 Task: Create a due date automation trigger when advanced on, 2 days before a card is due add fields with custom field "Resume" set to a date more than 1 working days from now at 11:00 AM.
Action: Mouse moved to (870, 254)
Screenshot: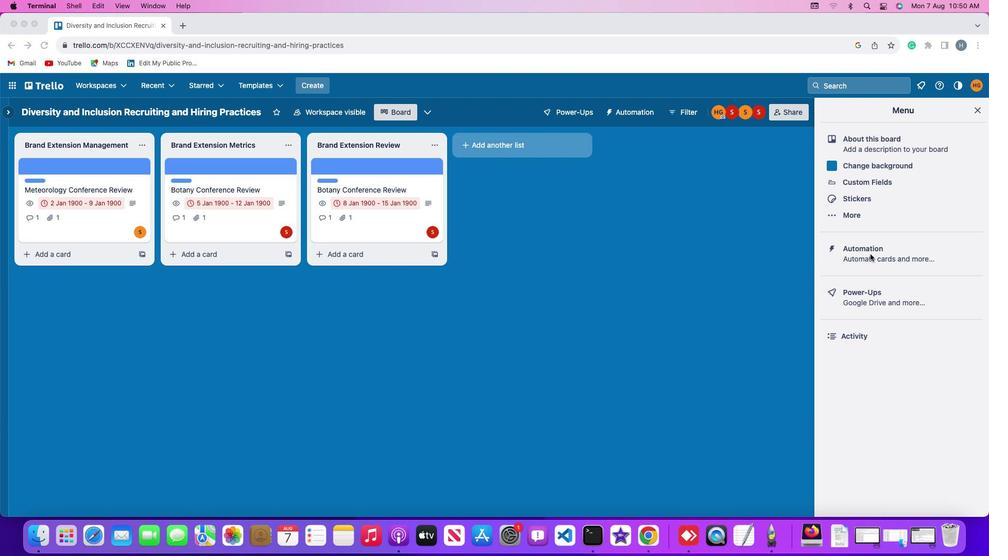 
Action: Mouse pressed left at (870, 254)
Screenshot: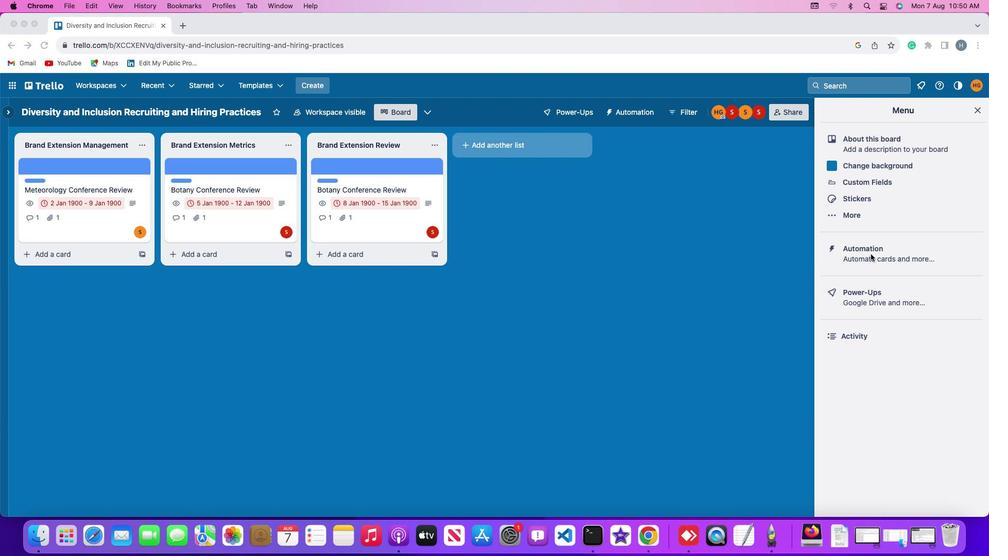 
Action: Mouse pressed left at (870, 254)
Screenshot: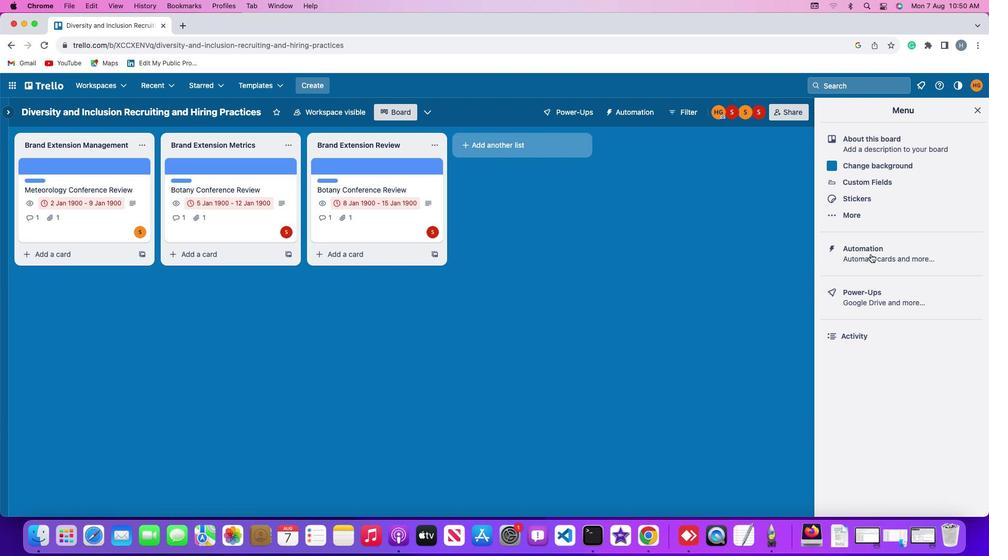 
Action: Mouse moved to (55, 238)
Screenshot: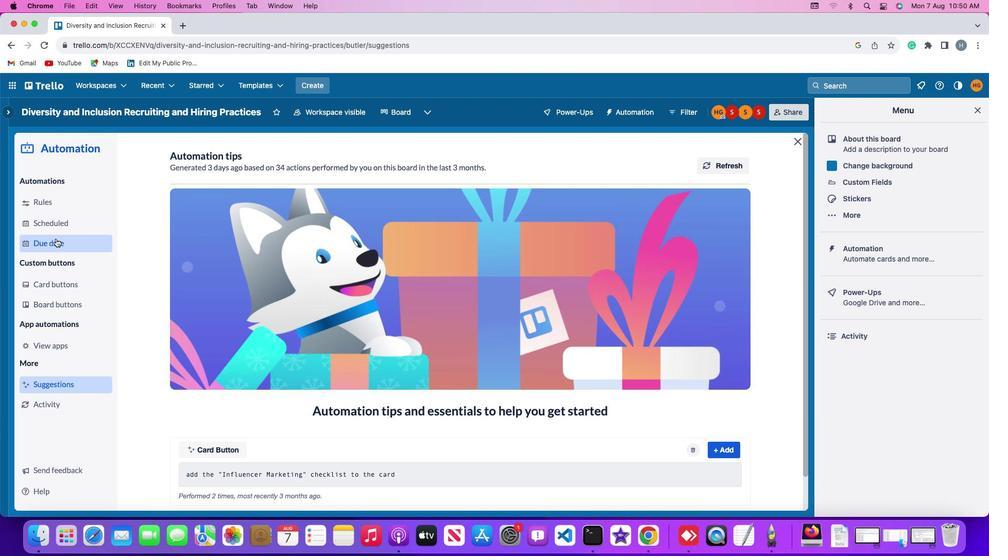 
Action: Mouse pressed left at (55, 238)
Screenshot: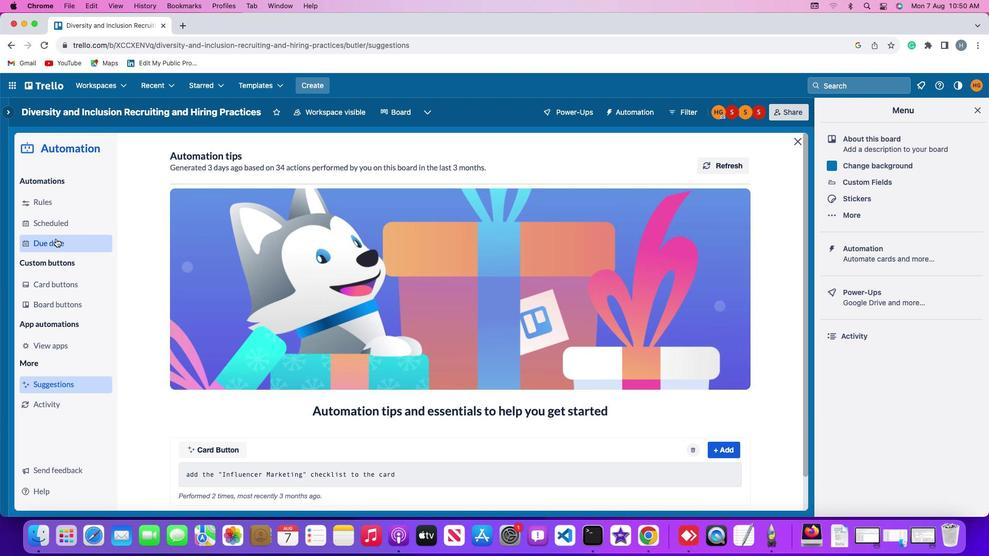 
Action: Mouse moved to (683, 163)
Screenshot: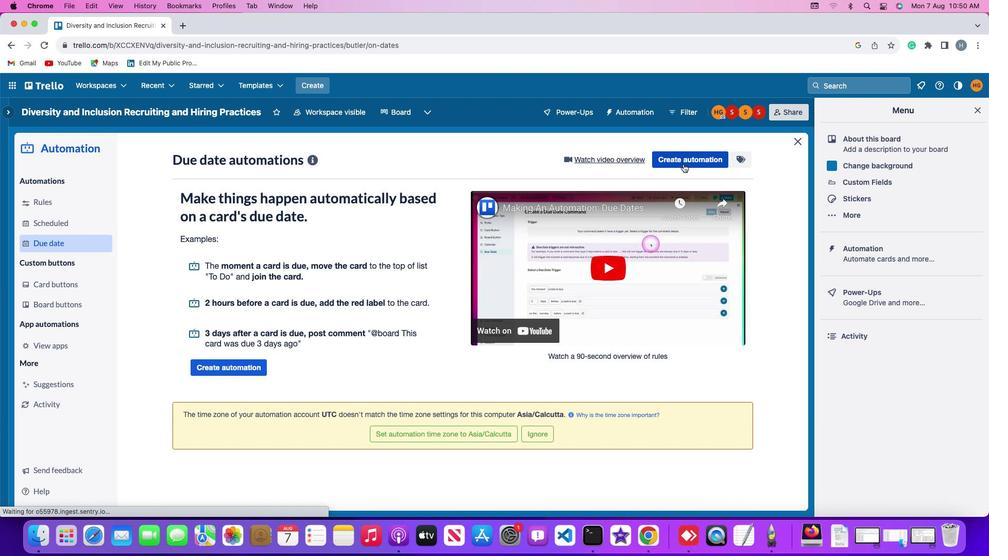 
Action: Mouse pressed left at (683, 163)
Screenshot: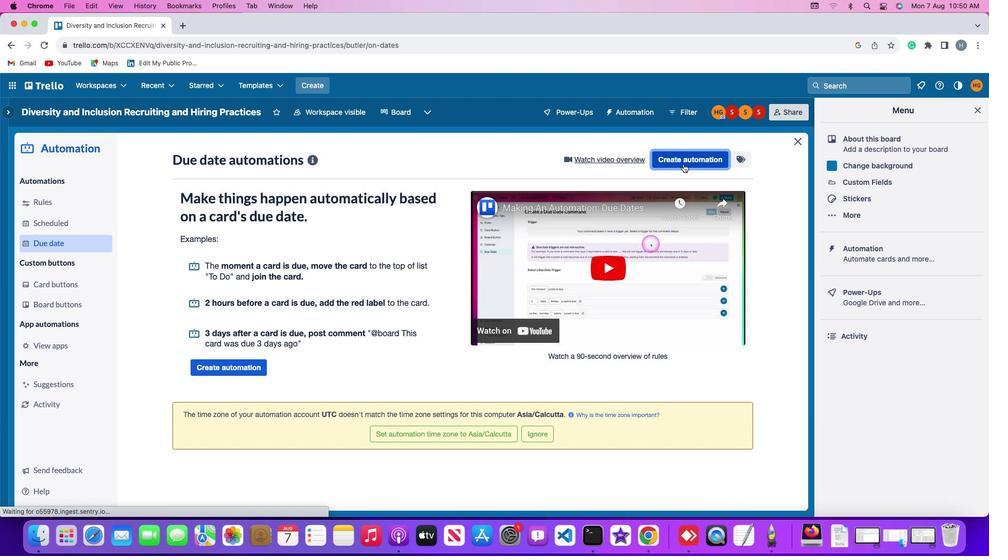 
Action: Mouse moved to (454, 255)
Screenshot: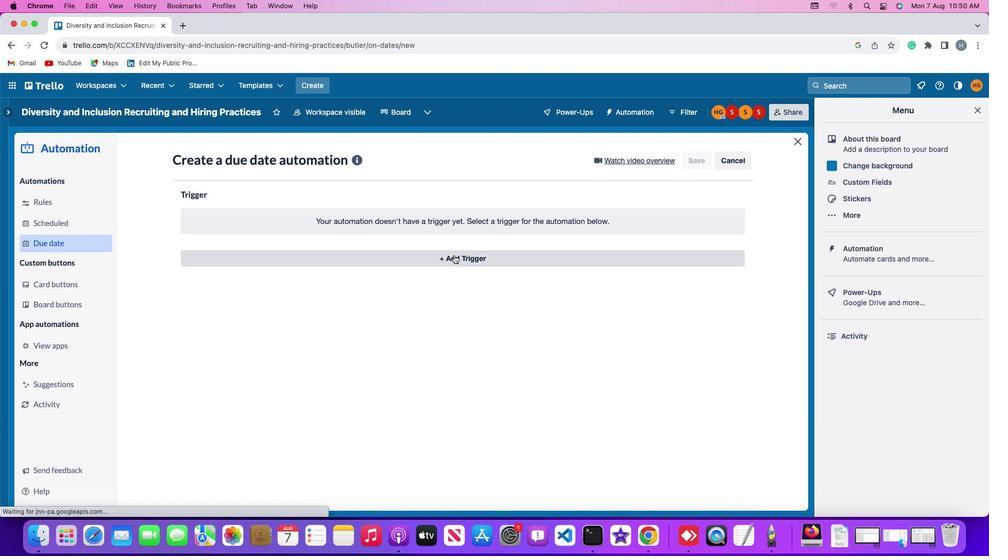 
Action: Mouse pressed left at (454, 255)
Screenshot: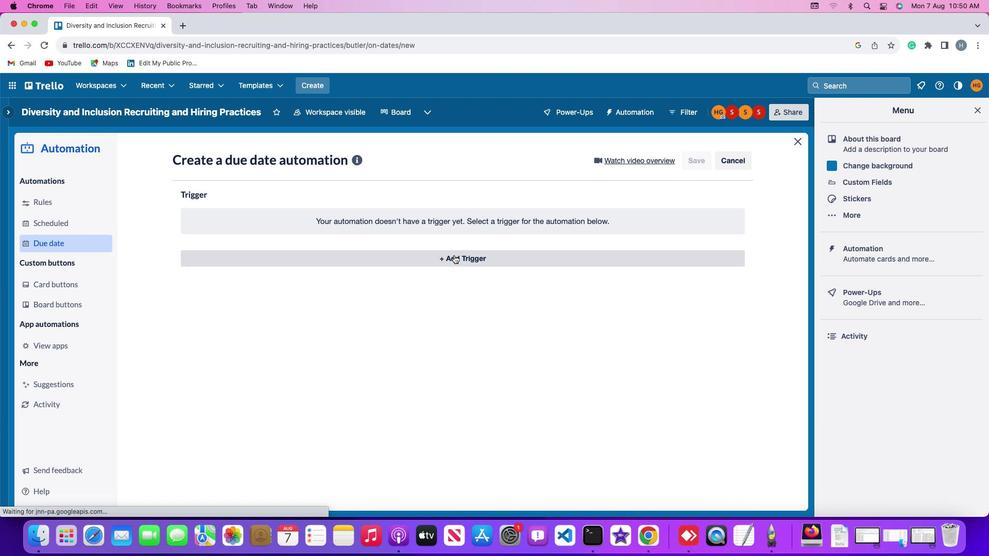 
Action: Mouse moved to (199, 414)
Screenshot: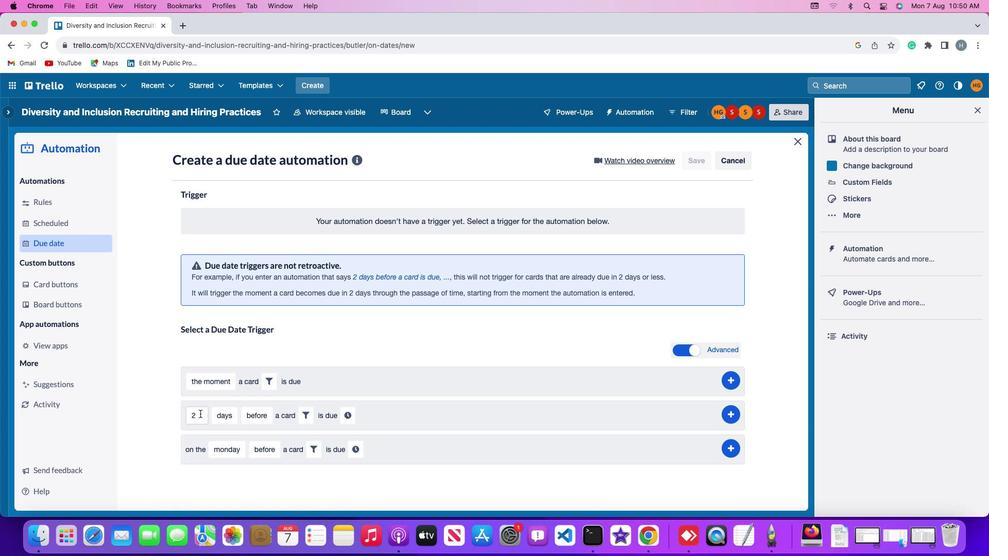 
Action: Mouse pressed left at (199, 414)
Screenshot: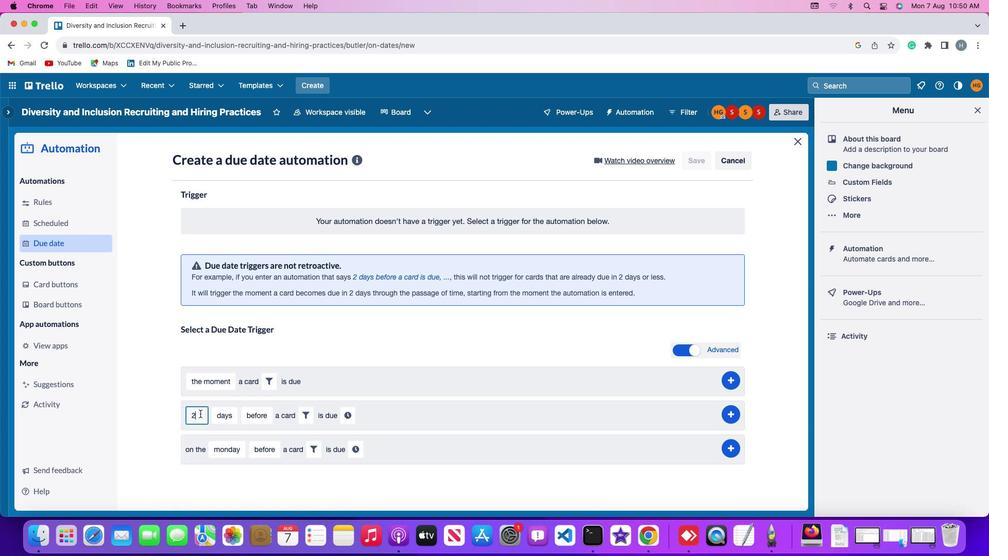
Action: Mouse moved to (200, 414)
Screenshot: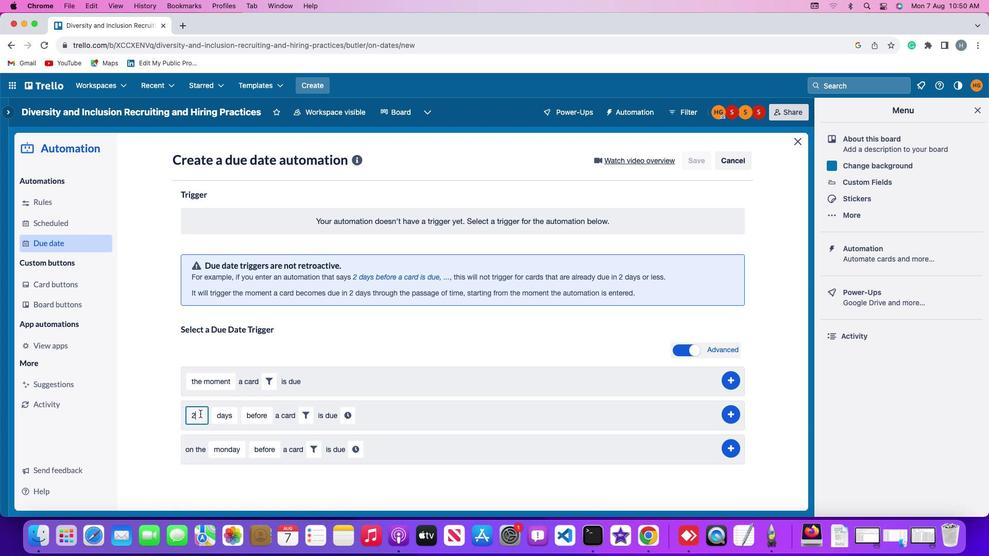 
Action: Key pressed Key.backspace'2'
Screenshot: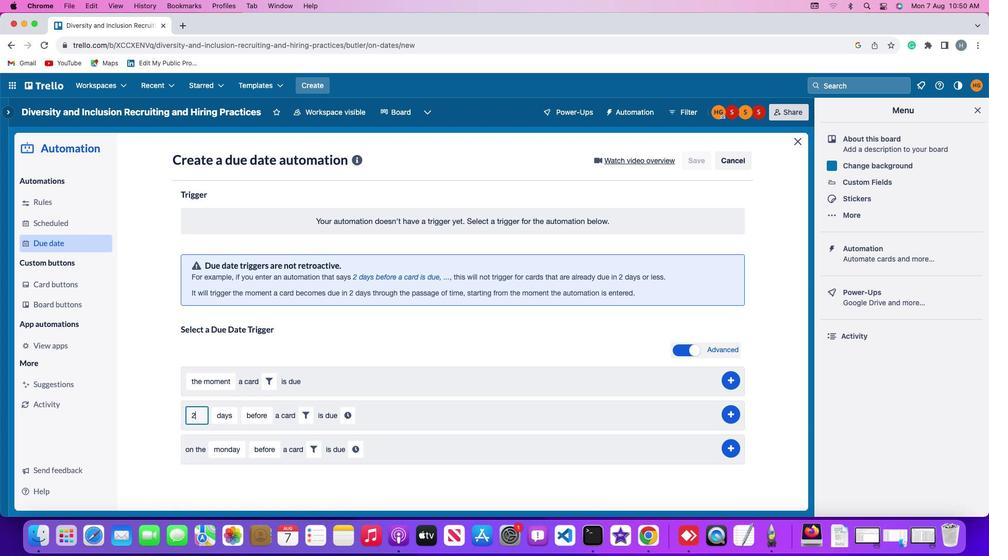 
Action: Mouse moved to (224, 415)
Screenshot: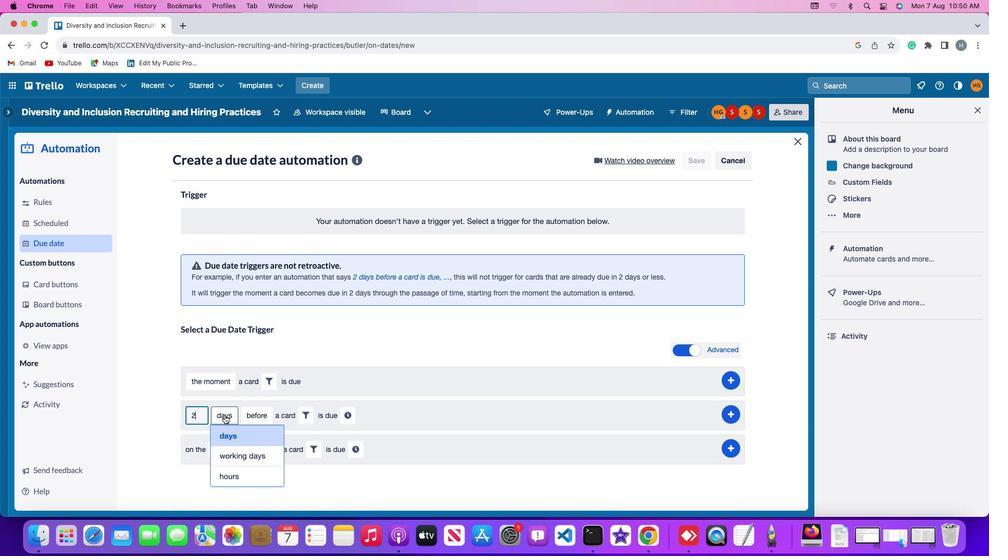 
Action: Mouse pressed left at (224, 415)
Screenshot: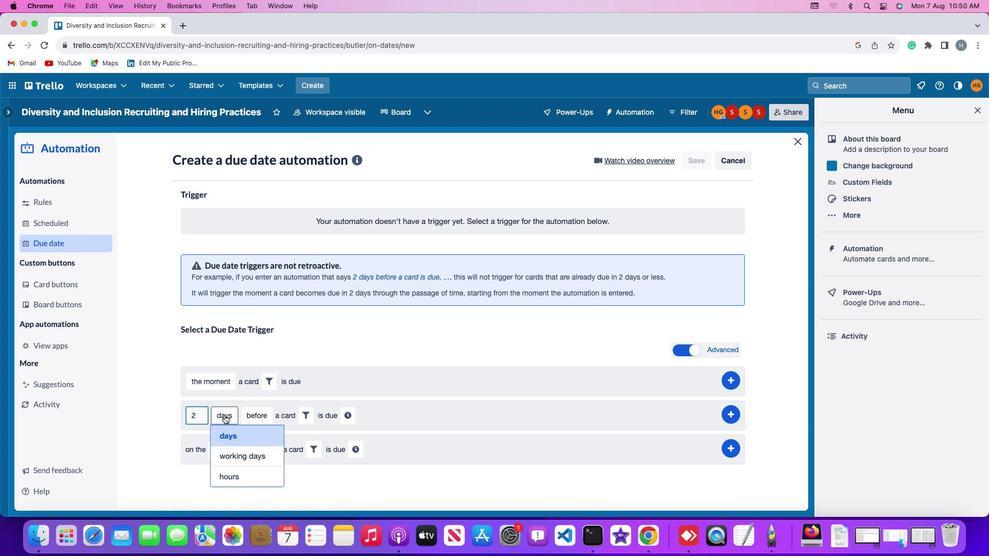 
Action: Mouse moved to (232, 436)
Screenshot: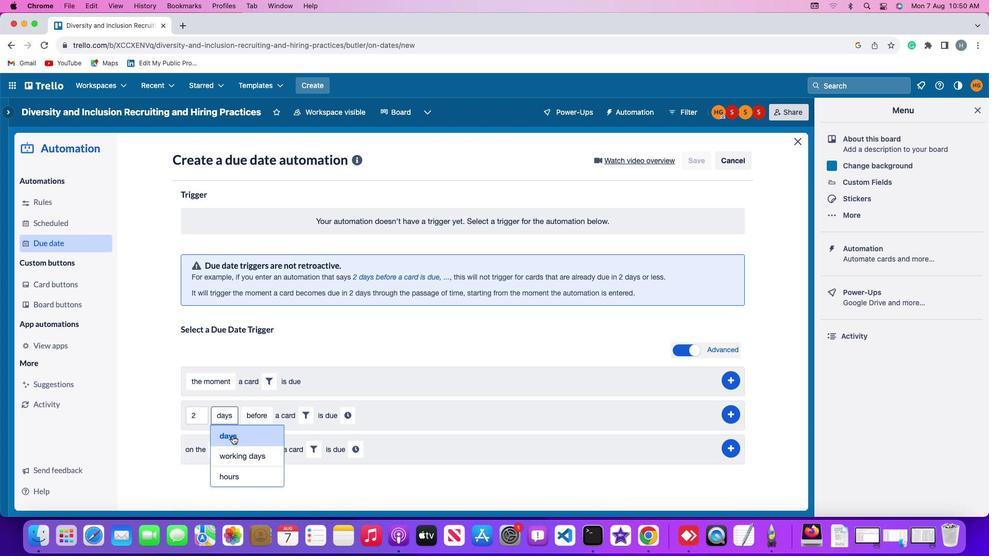 
Action: Mouse pressed left at (232, 436)
Screenshot: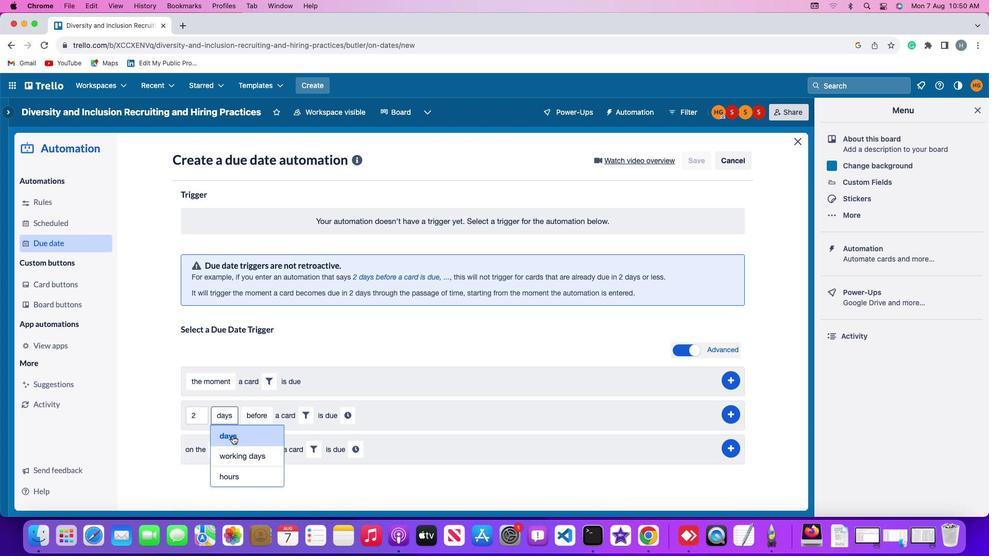 
Action: Mouse moved to (258, 415)
Screenshot: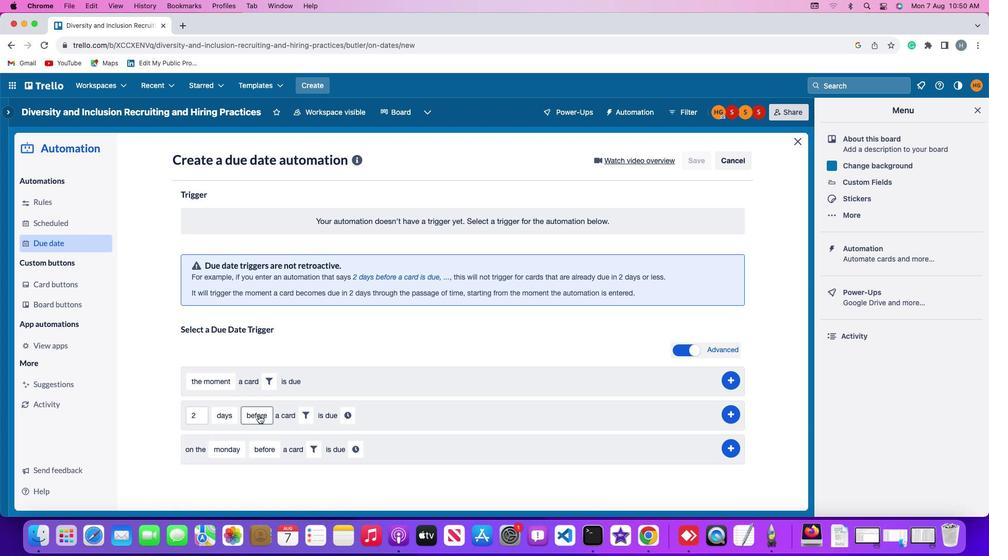 
Action: Mouse pressed left at (258, 415)
Screenshot: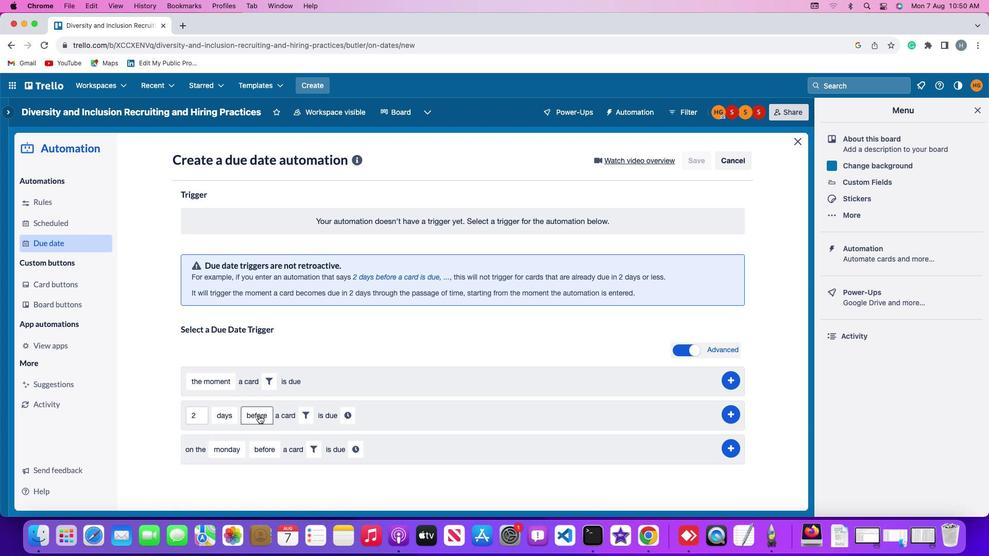 
Action: Mouse moved to (263, 435)
Screenshot: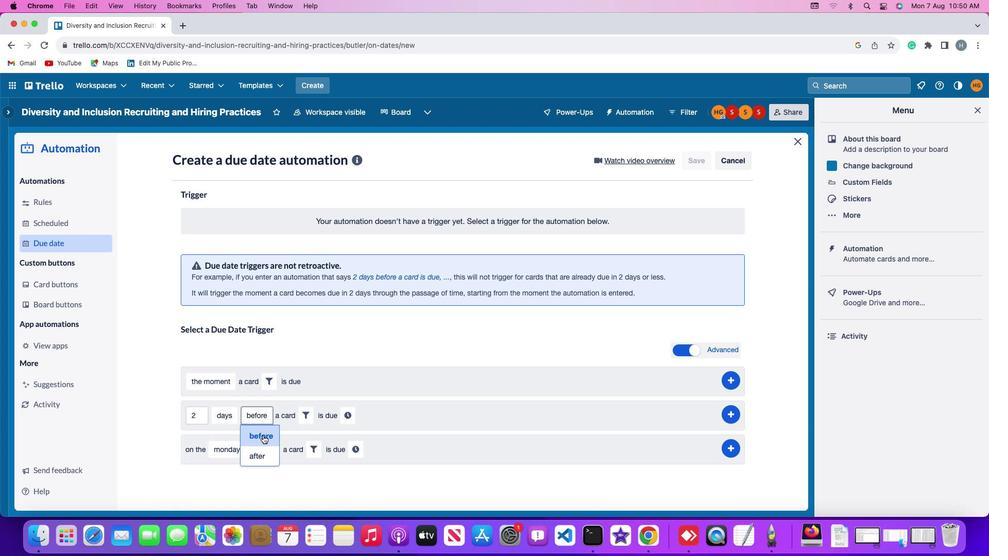 
Action: Mouse pressed left at (263, 435)
Screenshot: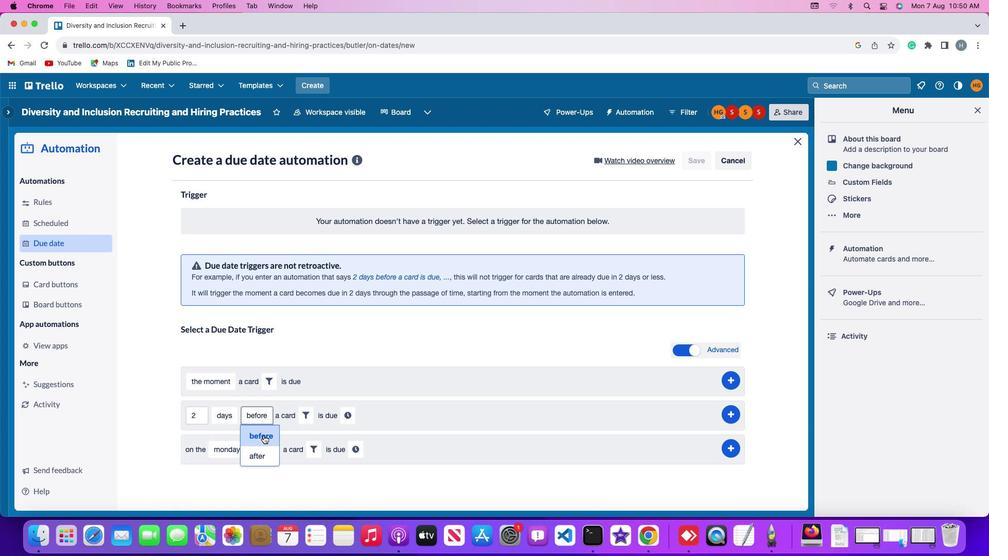
Action: Mouse moved to (303, 414)
Screenshot: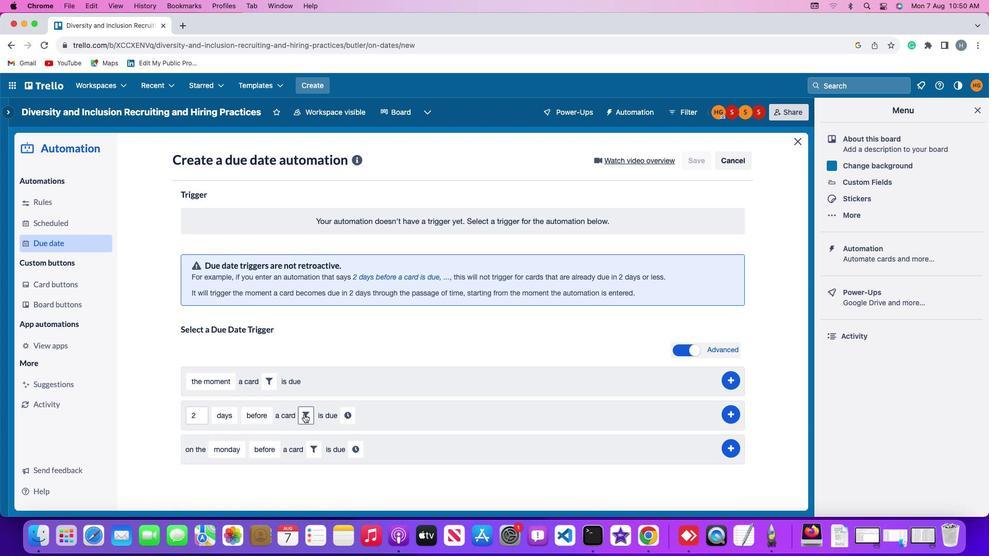 
Action: Mouse pressed left at (303, 414)
Screenshot: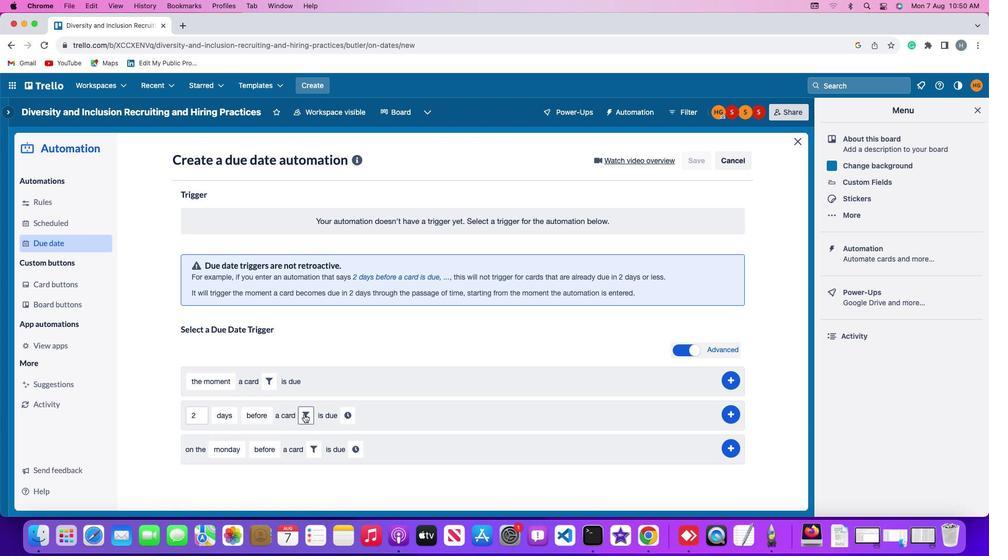 
Action: Mouse moved to (468, 448)
Screenshot: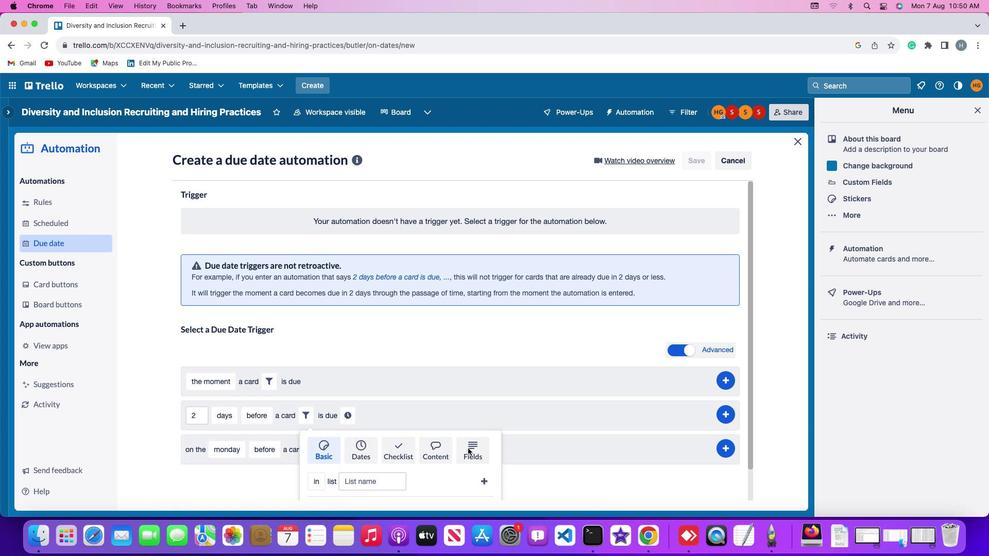 
Action: Mouse pressed left at (468, 448)
Screenshot: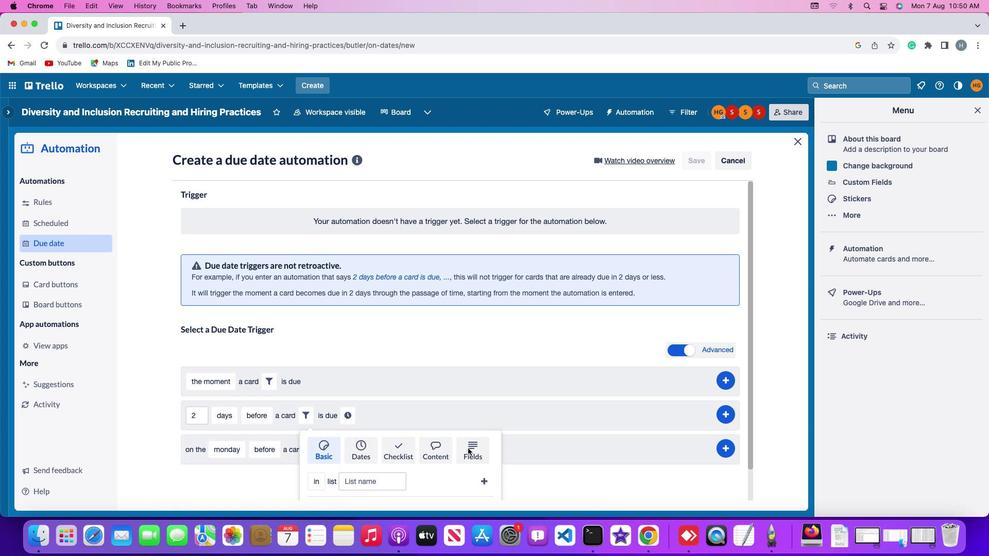
Action: Mouse moved to (376, 452)
Screenshot: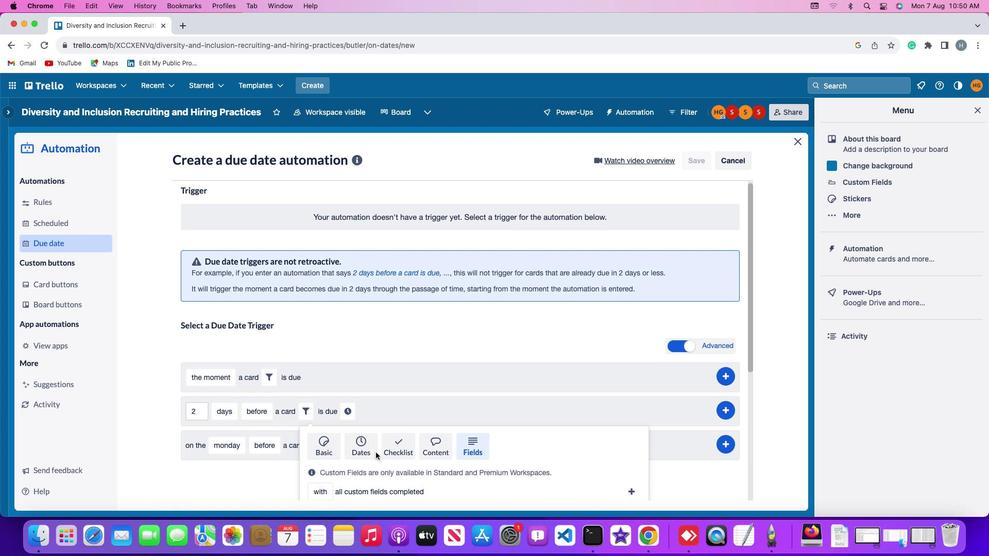 
Action: Mouse scrolled (376, 452) with delta (0, 0)
Screenshot: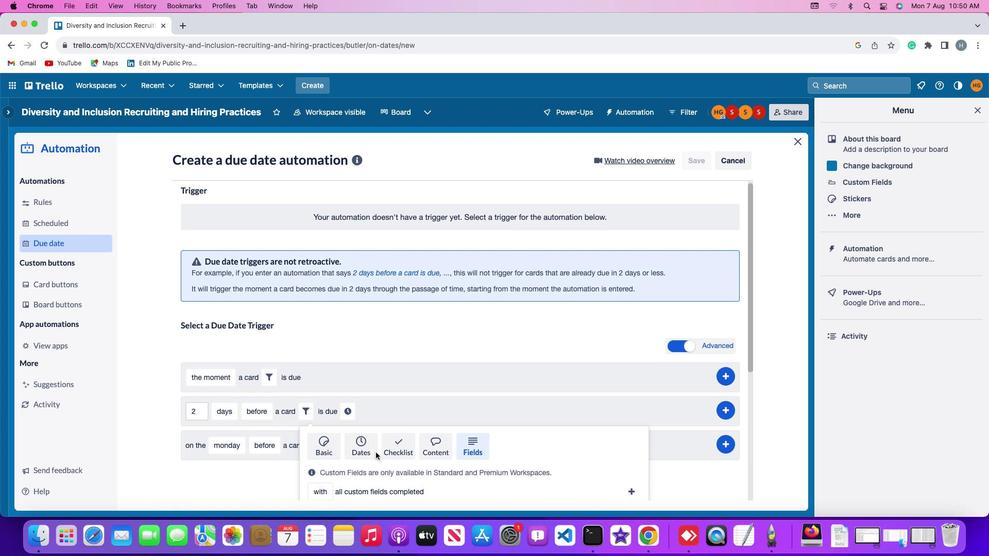 
Action: Mouse moved to (376, 452)
Screenshot: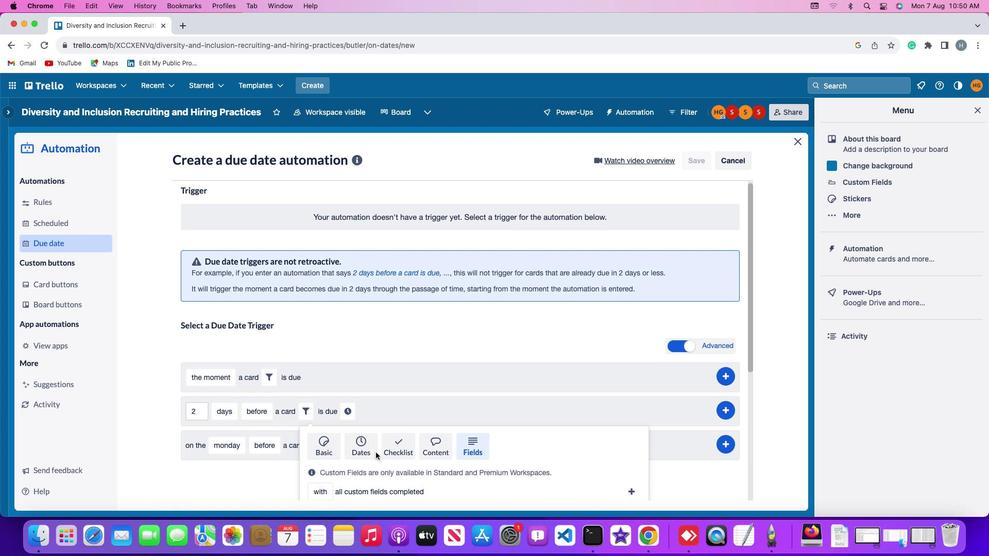 
Action: Mouse scrolled (376, 452) with delta (0, 0)
Screenshot: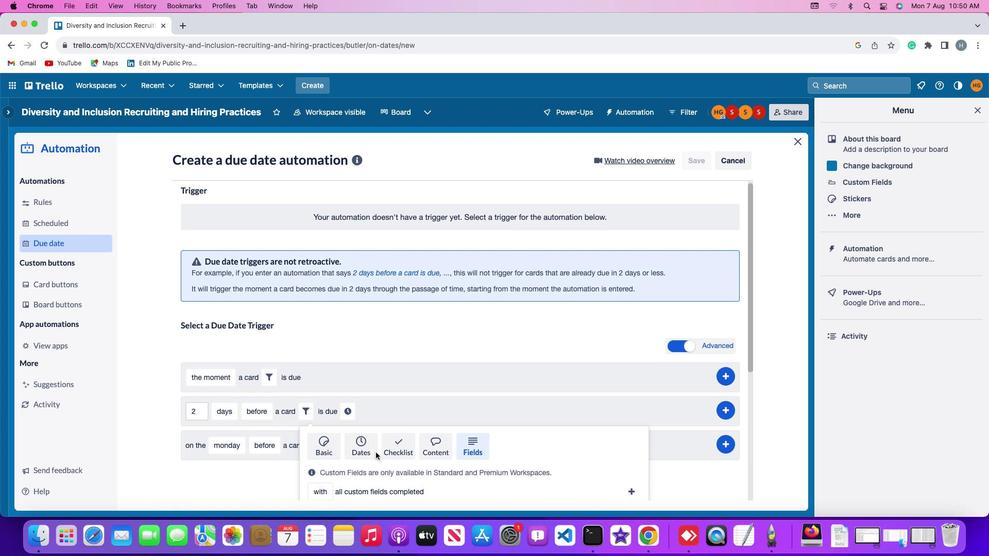 
Action: Mouse scrolled (376, 452) with delta (0, -2)
Screenshot: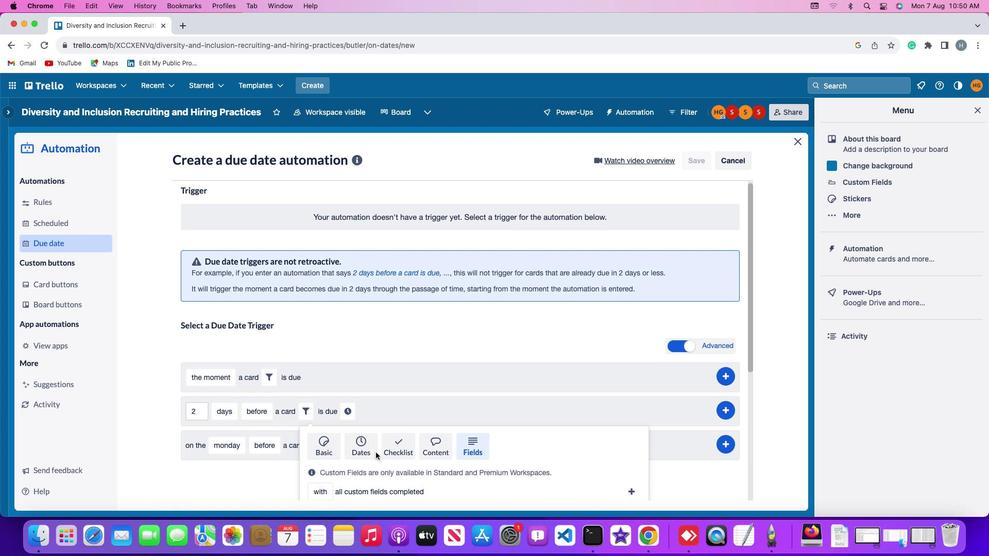 
Action: Mouse scrolled (376, 452) with delta (0, -2)
Screenshot: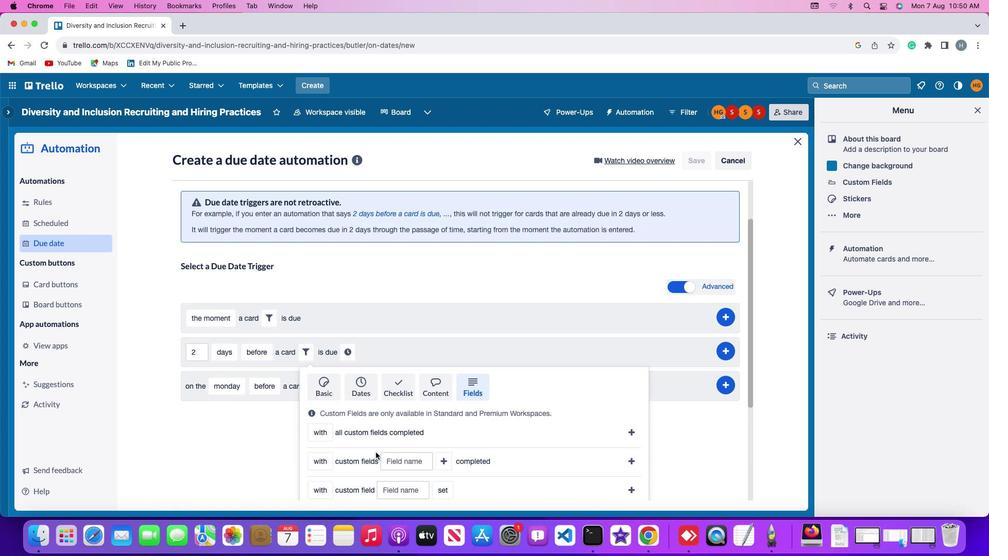 
Action: Mouse scrolled (376, 452) with delta (0, -3)
Screenshot: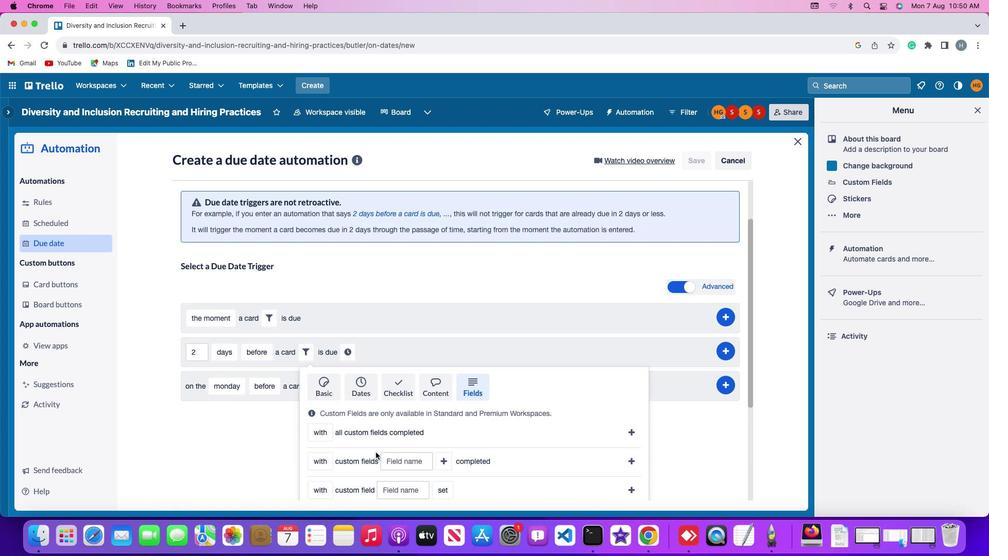 
Action: Mouse scrolled (376, 452) with delta (0, -3)
Screenshot: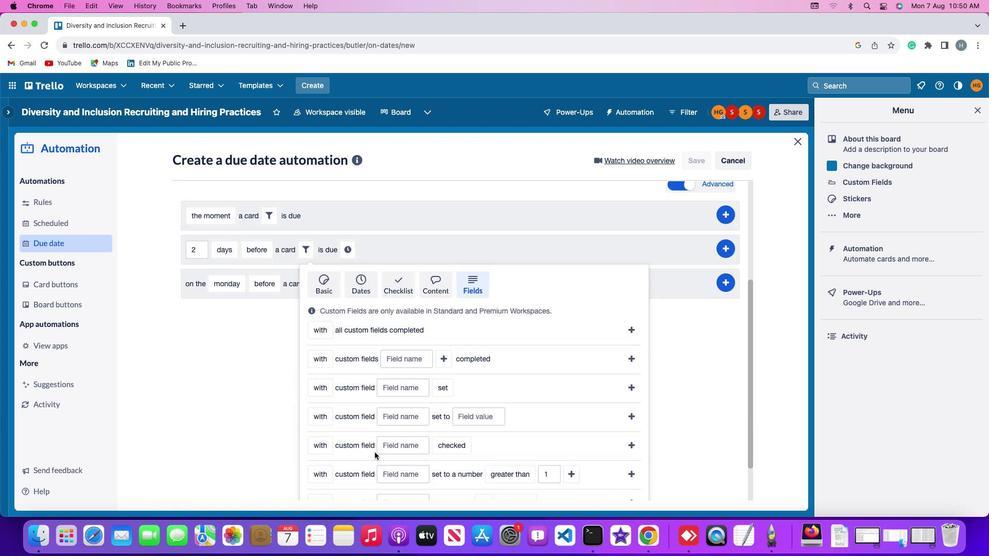 
Action: Mouse scrolled (376, 452) with delta (0, -3)
Screenshot: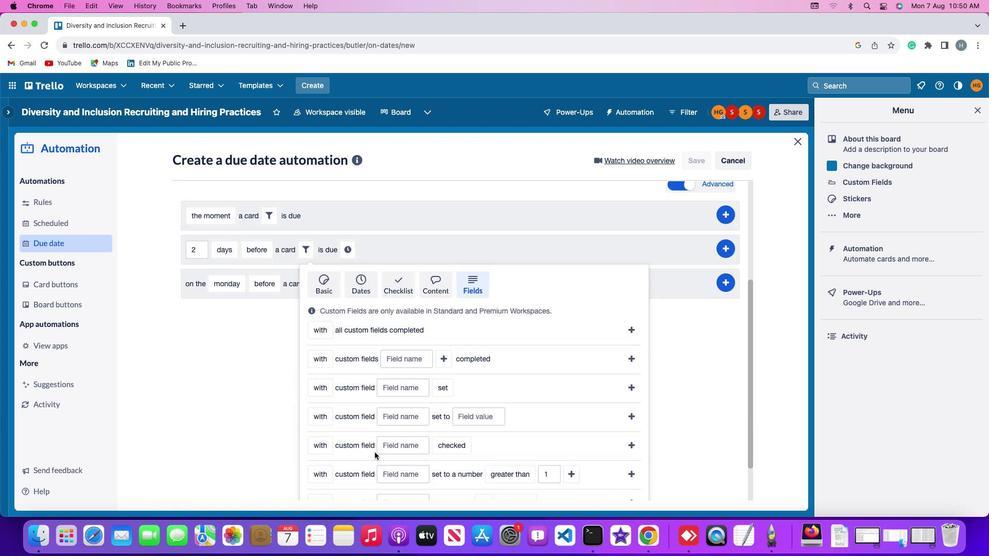 
Action: Mouse moved to (323, 487)
Screenshot: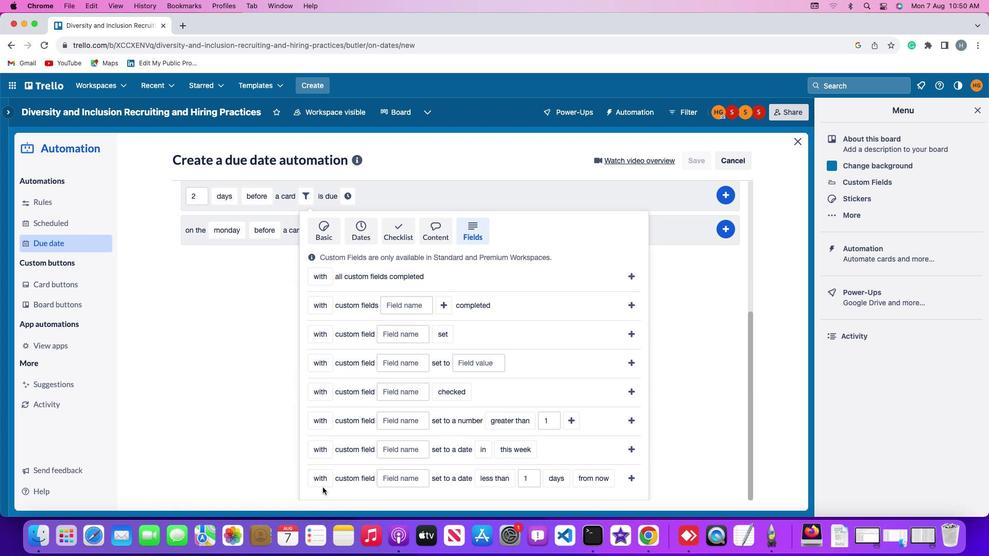 
Action: Mouse pressed left at (323, 487)
Screenshot: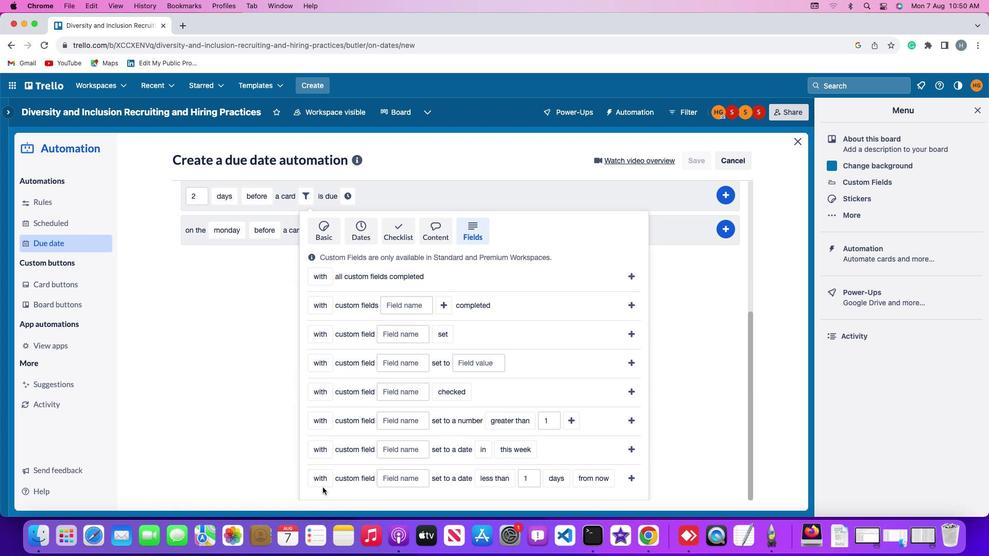 
Action: Mouse moved to (322, 480)
Screenshot: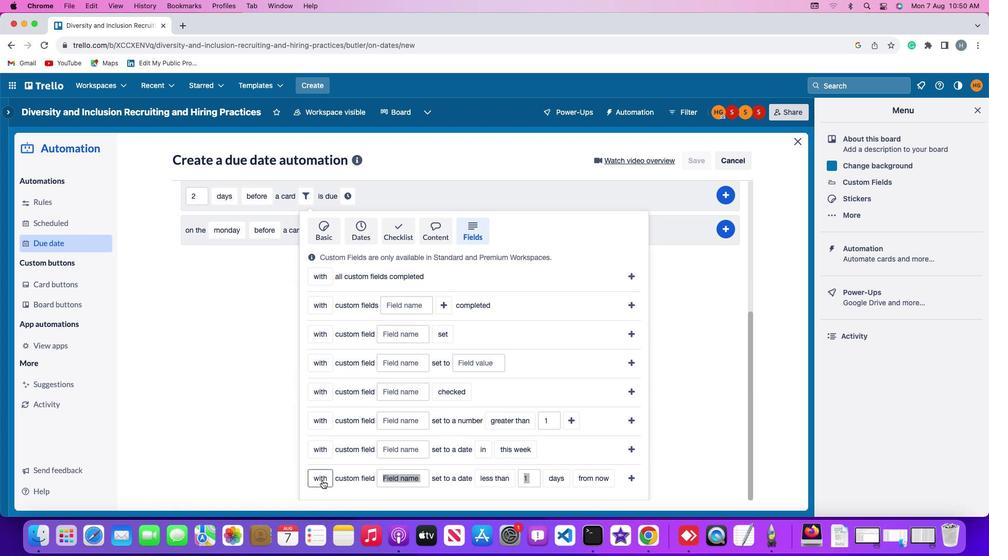 
Action: Mouse pressed left at (322, 480)
Screenshot: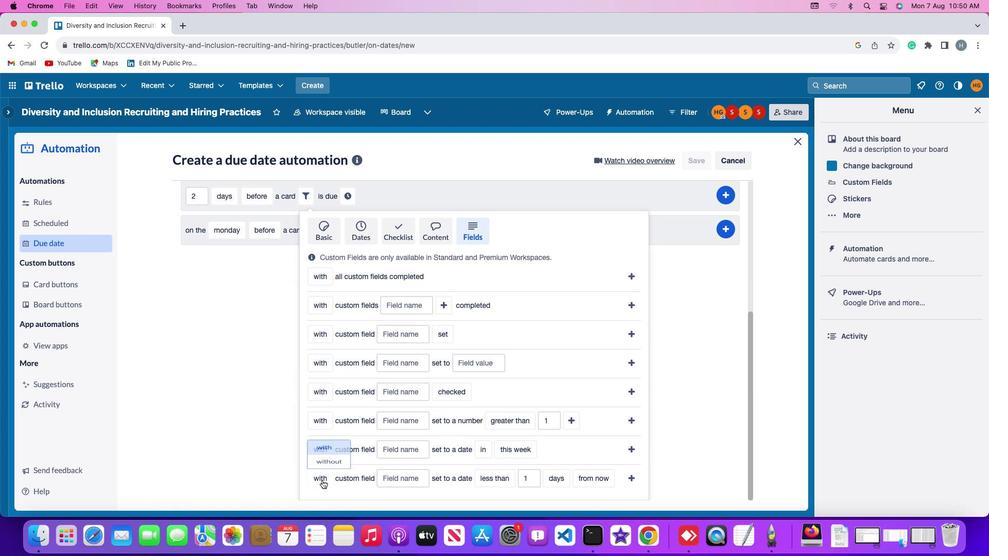 
Action: Mouse moved to (327, 440)
Screenshot: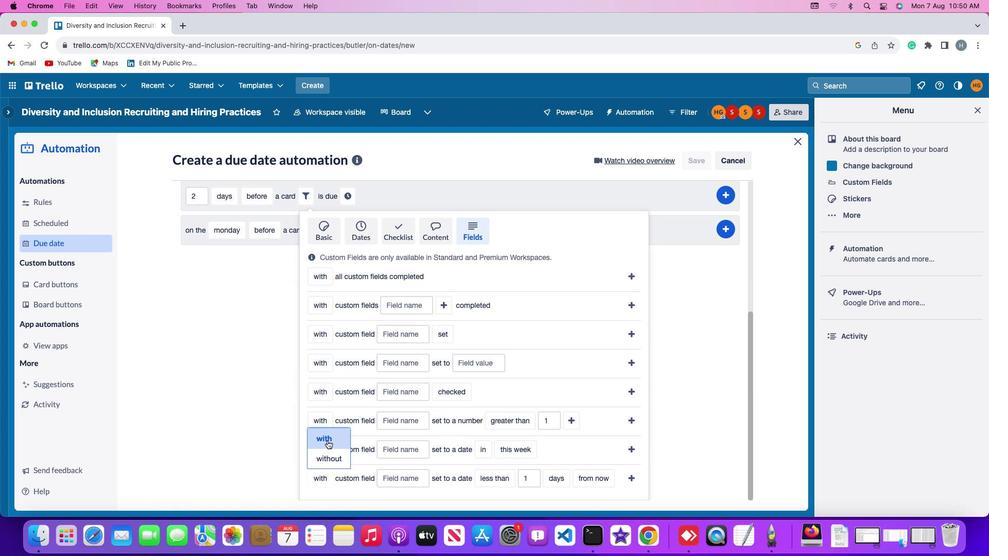 
Action: Mouse pressed left at (327, 440)
Screenshot: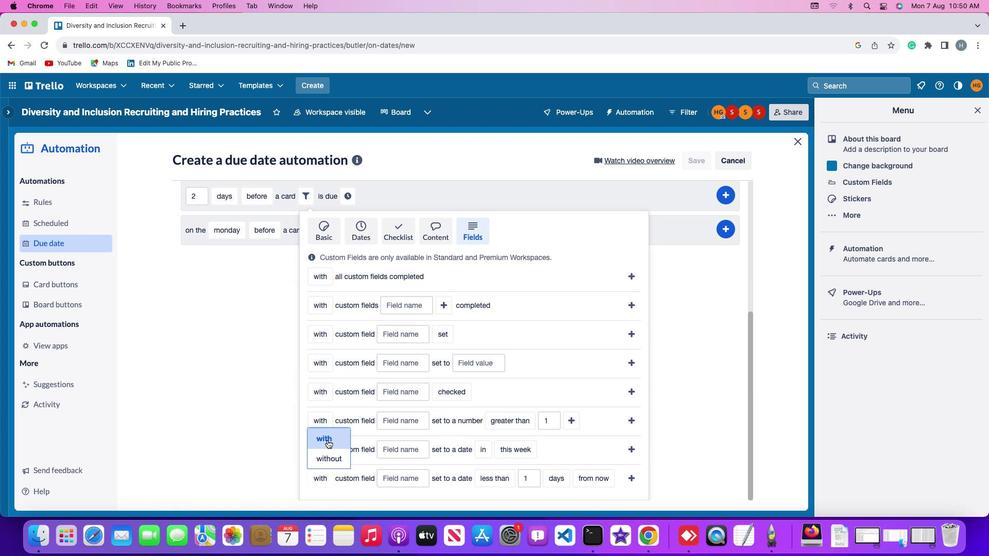 
Action: Mouse moved to (407, 482)
Screenshot: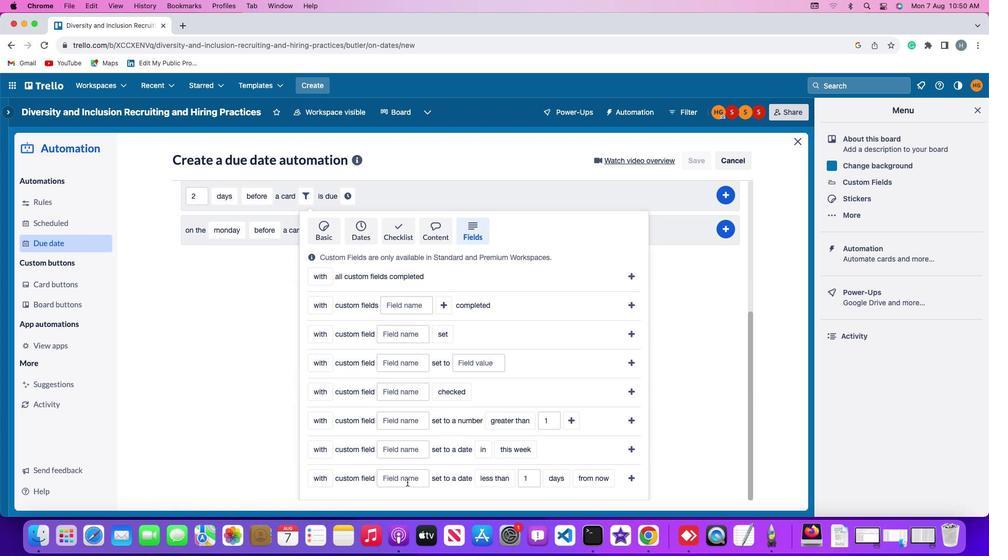 
Action: Mouse pressed left at (407, 482)
Screenshot: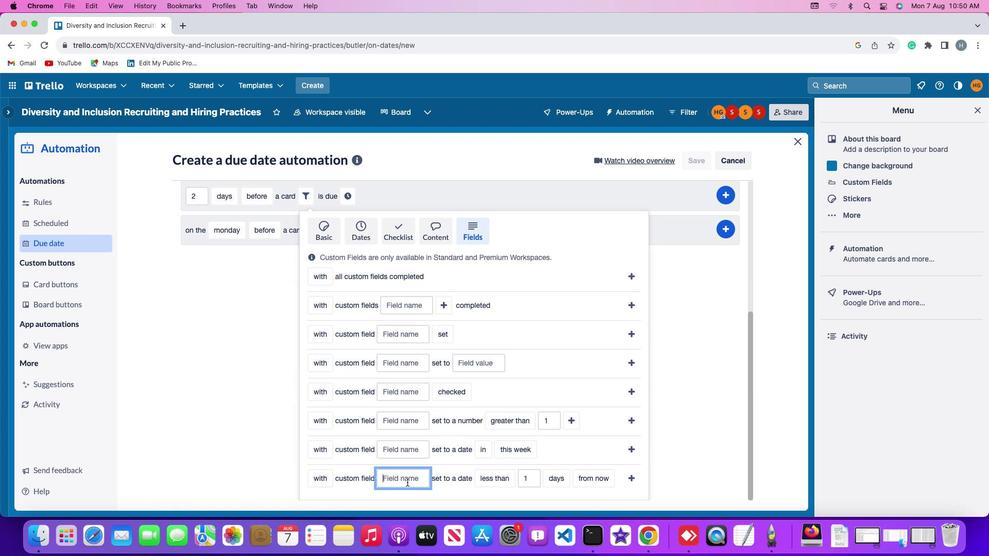 
Action: Mouse moved to (412, 482)
Screenshot: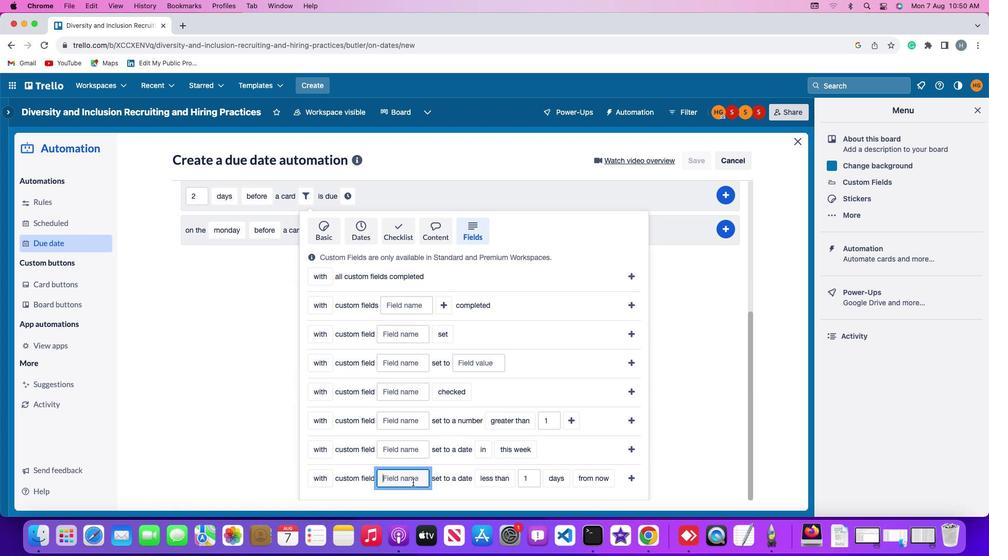 
Action: Key pressed Key.shift'R''e''s''u''m''e'
Screenshot: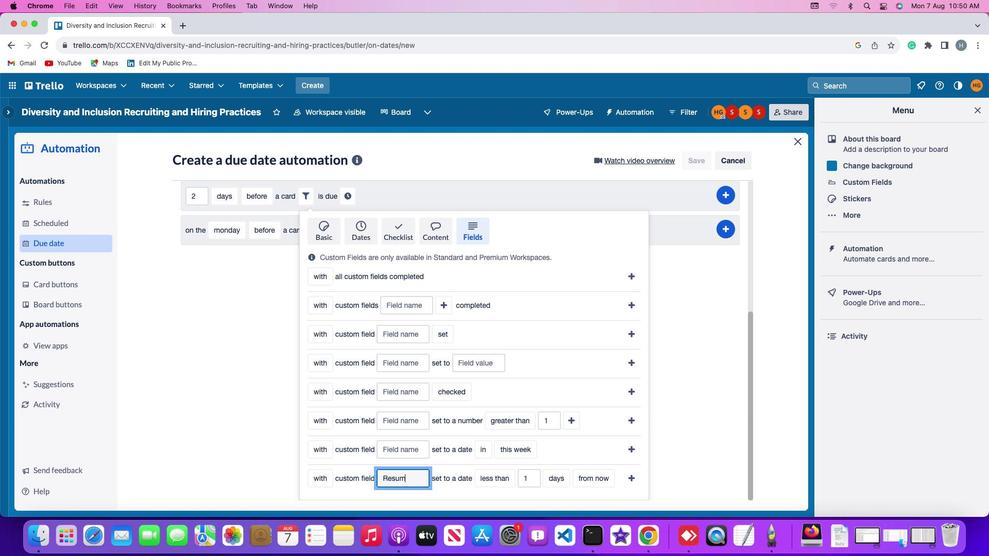 
Action: Mouse moved to (497, 477)
Screenshot: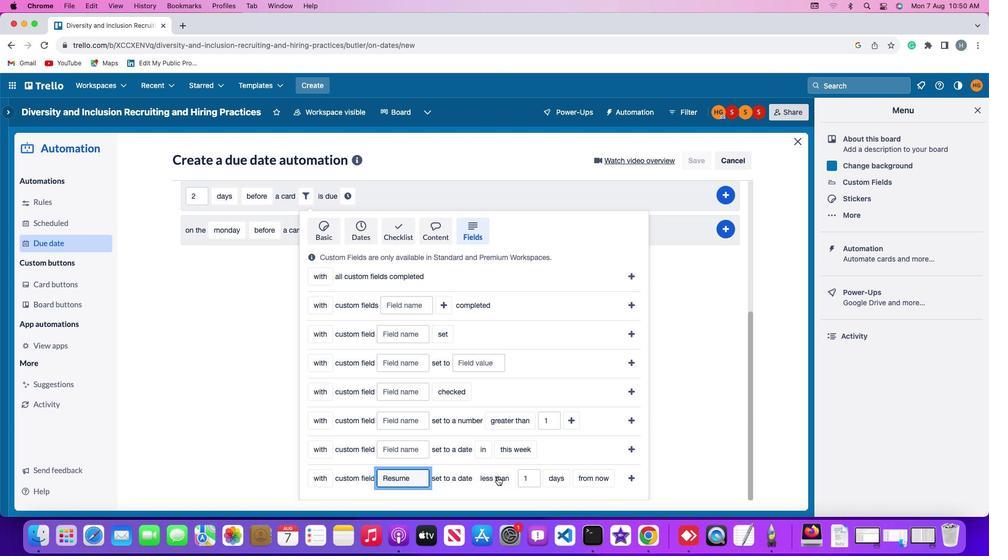 
Action: Mouse pressed left at (497, 477)
Screenshot: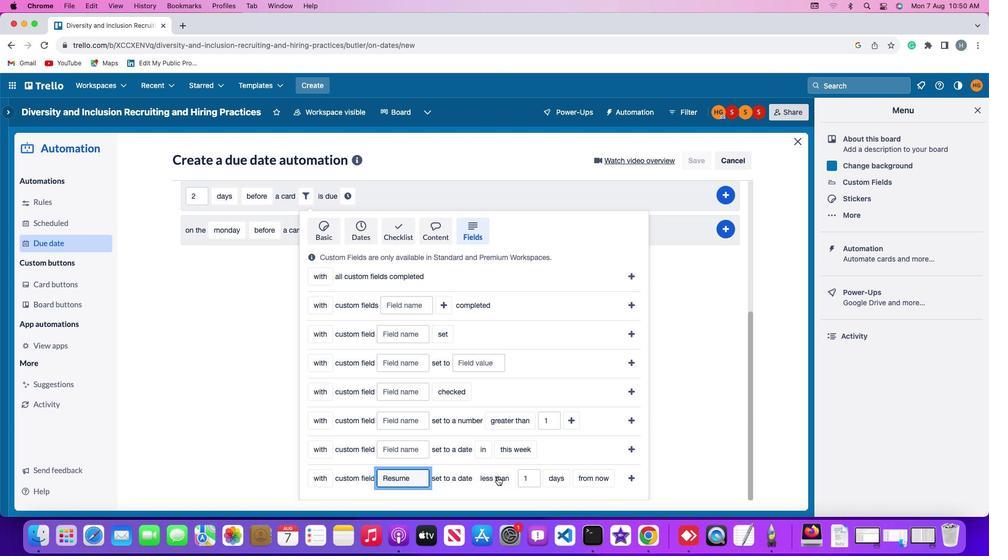
Action: Mouse moved to (506, 429)
Screenshot: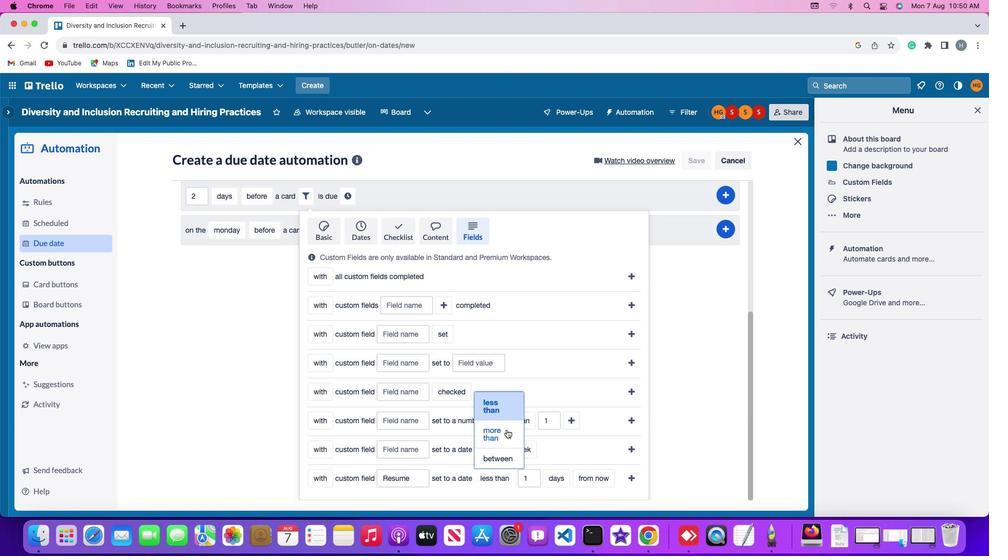
Action: Mouse pressed left at (506, 429)
Screenshot: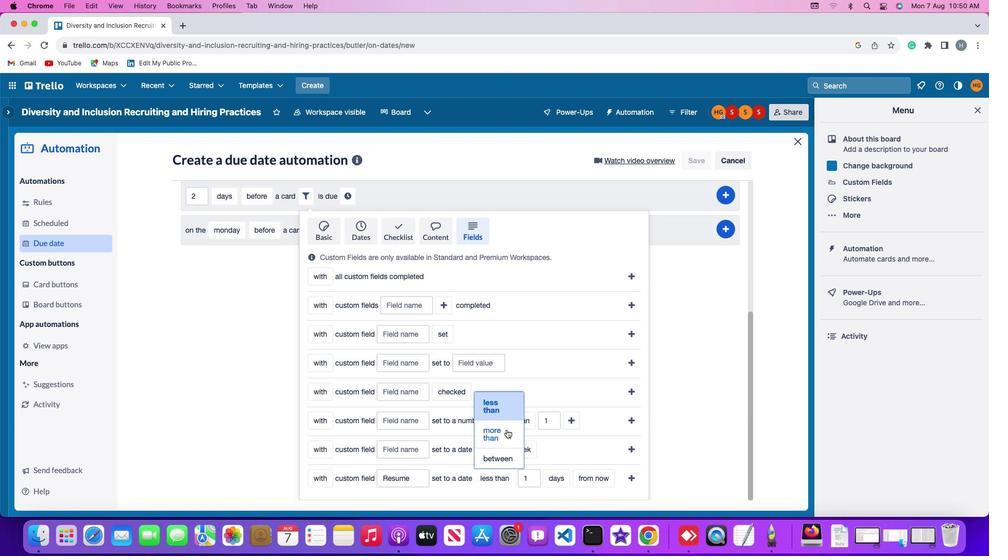 
Action: Mouse moved to (536, 477)
Screenshot: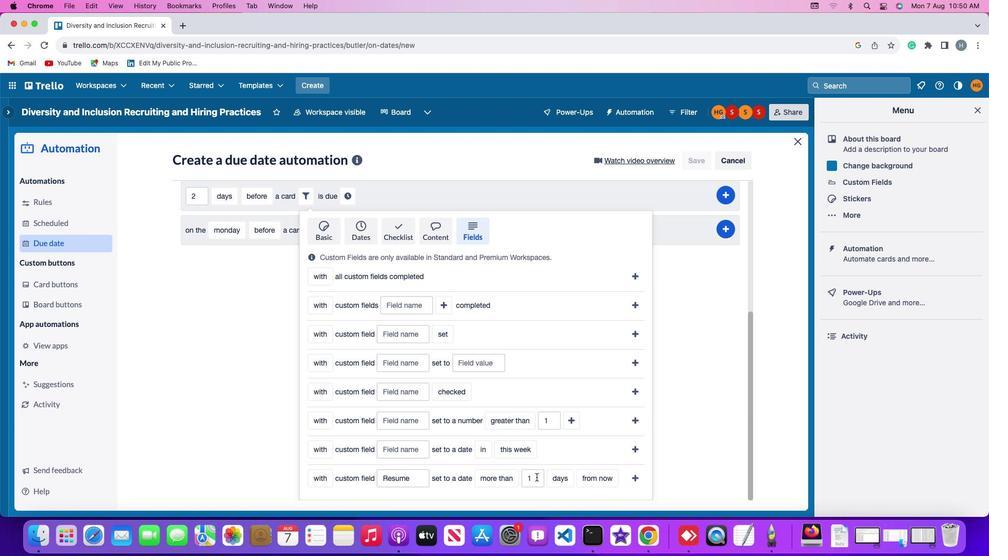 
Action: Mouse pressed left at (536, 477)
Screenshot: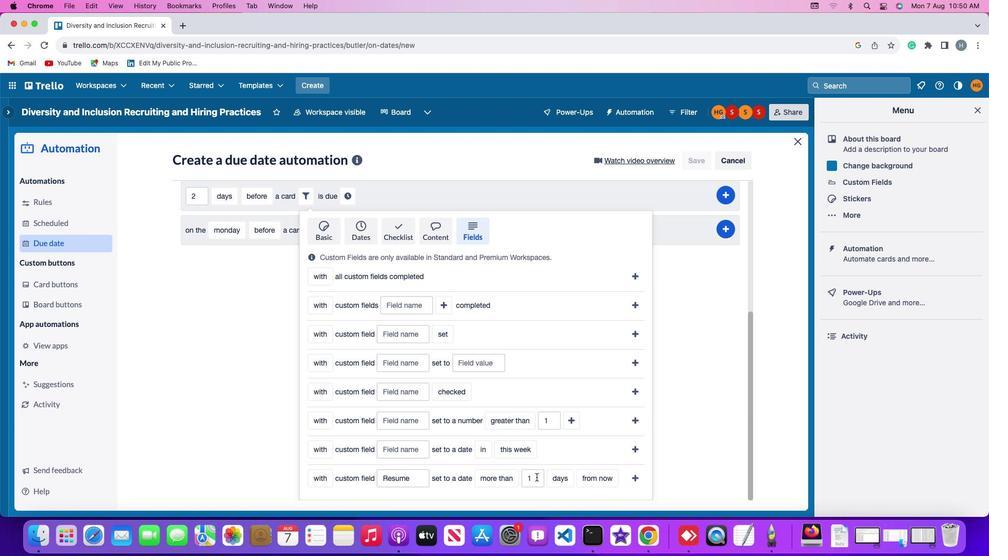 
Action: Mouse moved to (537, 476)
Screenshot: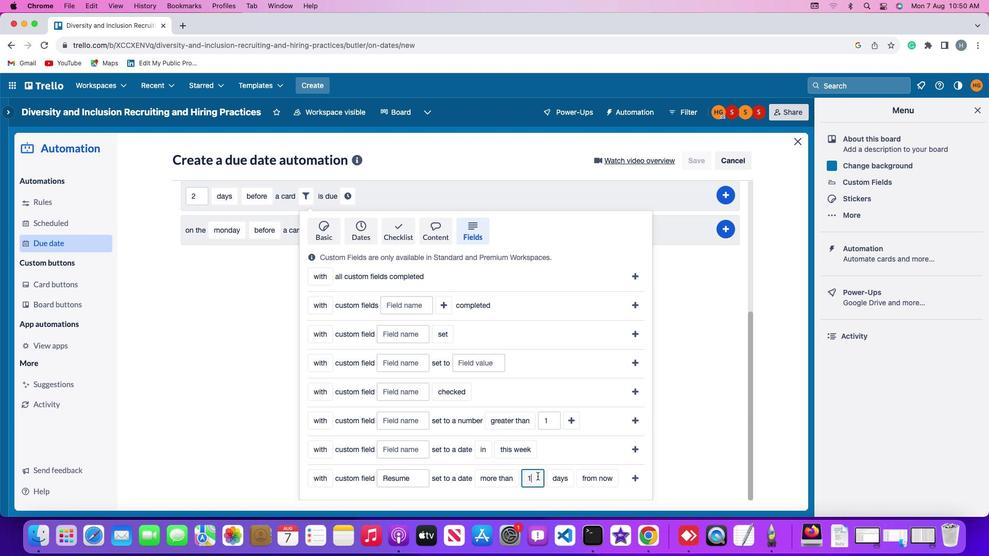 
Action: Key pressed Key.backspace
Screenshot: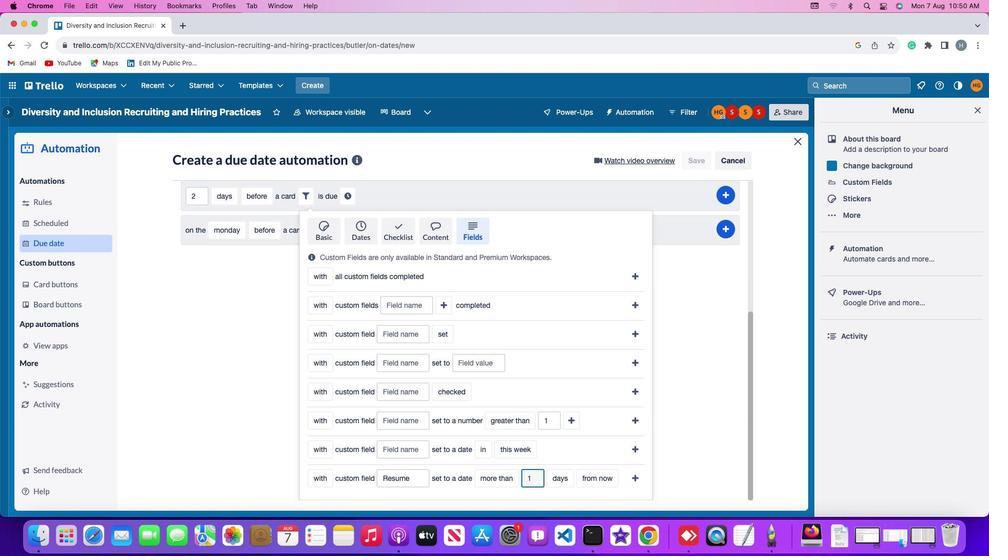 
Action: Mouse moved to (536, 477)
Screenshot: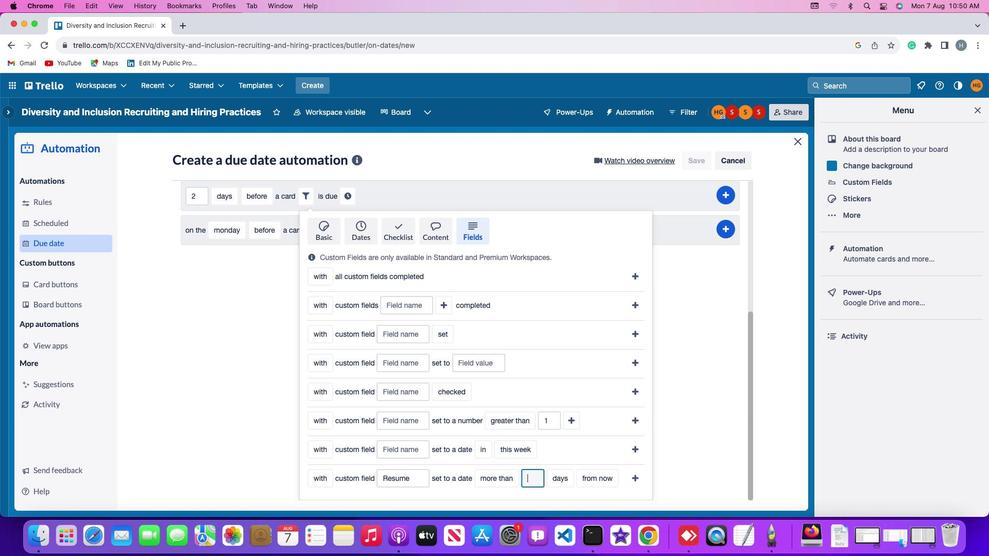 
Action: Key pressed '1'
Screenshot: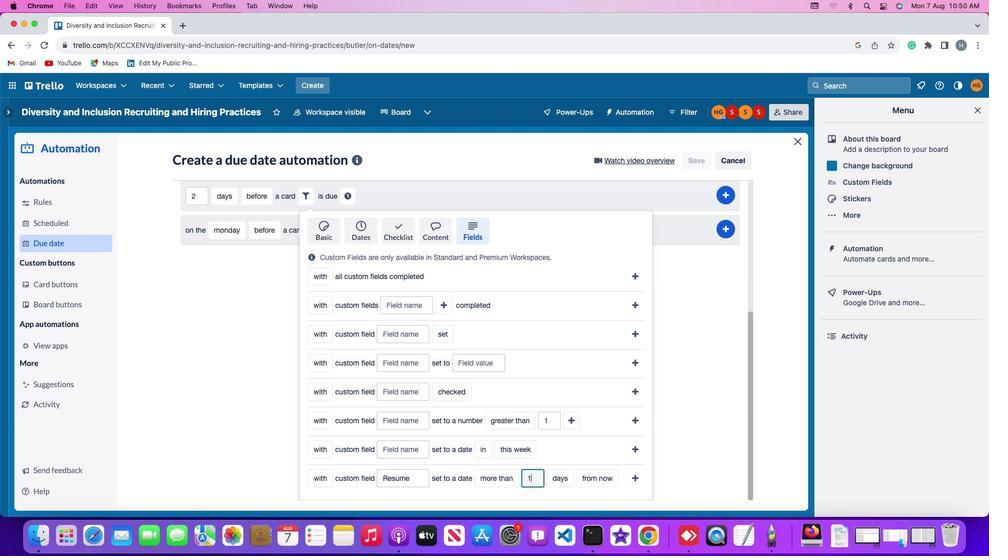 
Action: Mouse moved to (557, 477)
Screenshot: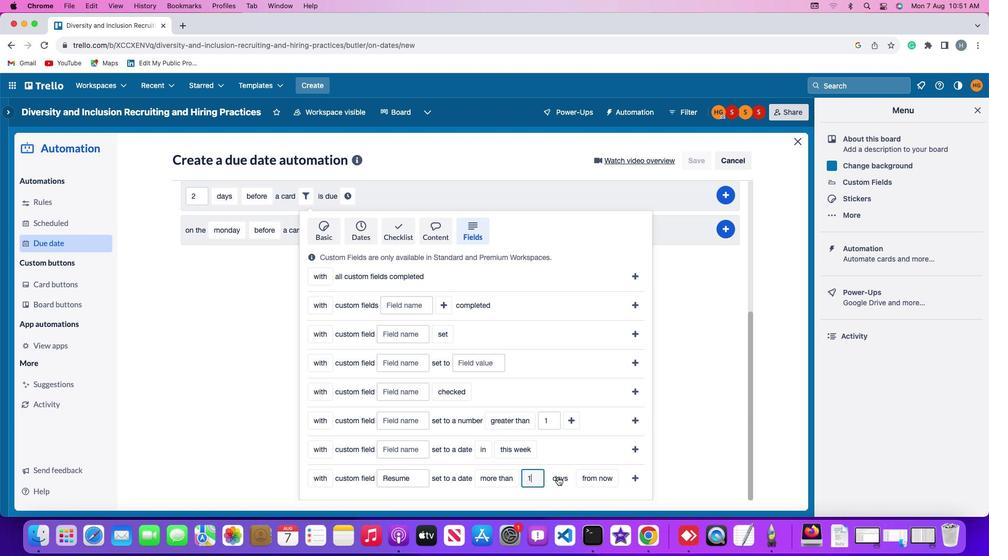
Action: Mouse pressed left at (557, 477)
Screenshot: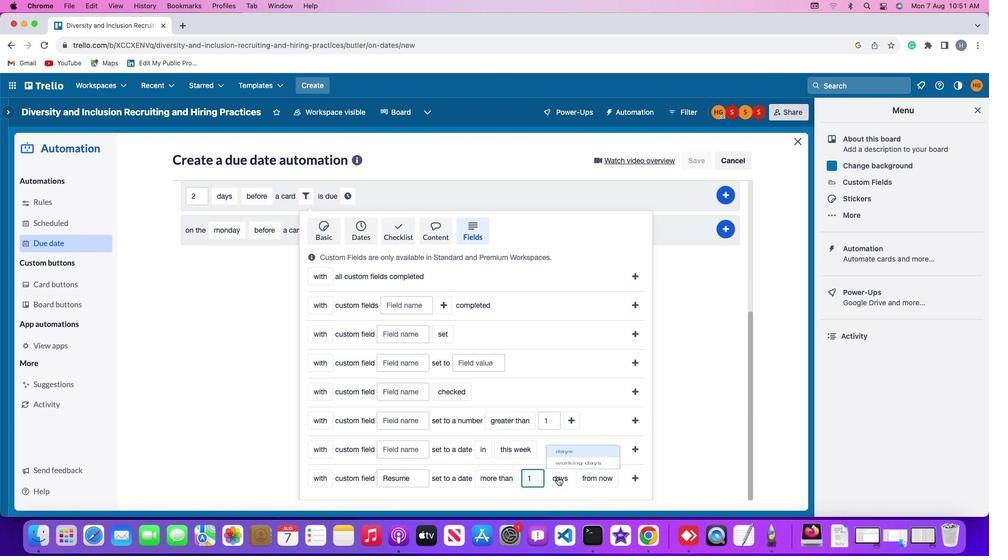 
Action: Mouse moved to (563, 456)
Screenshot: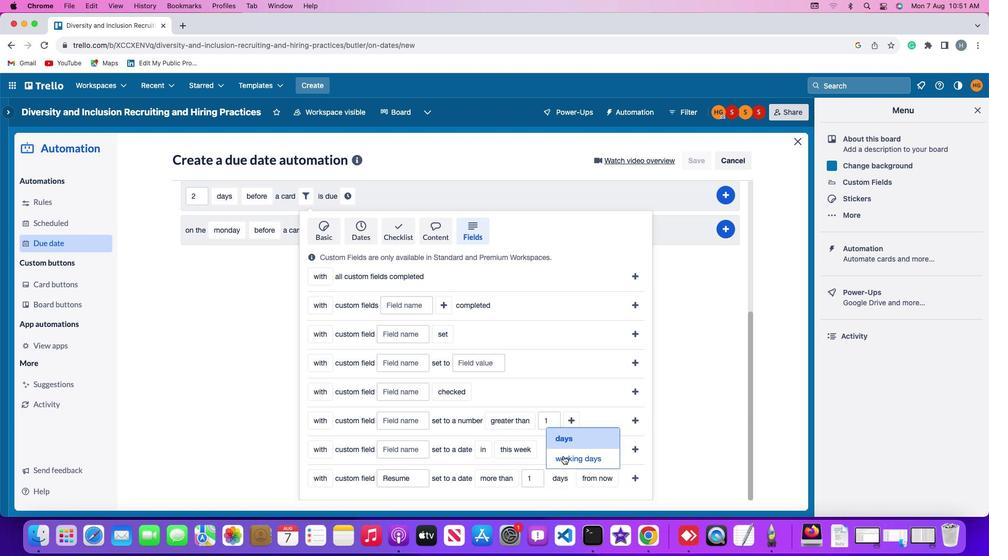 
Action: Mouse pressed left at (563, 456)
Screenshot: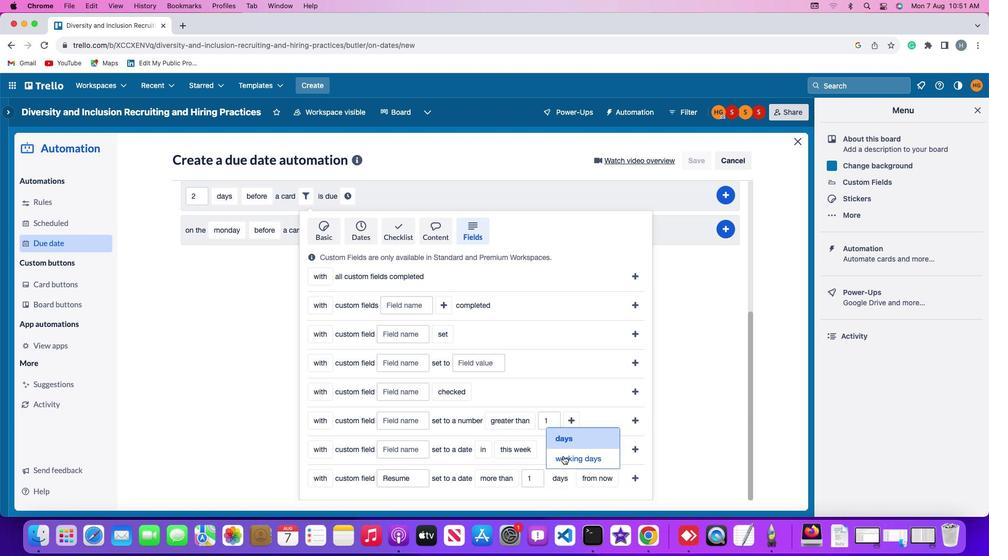 
Action: Mouse moved to (618, 478)
Screenshot: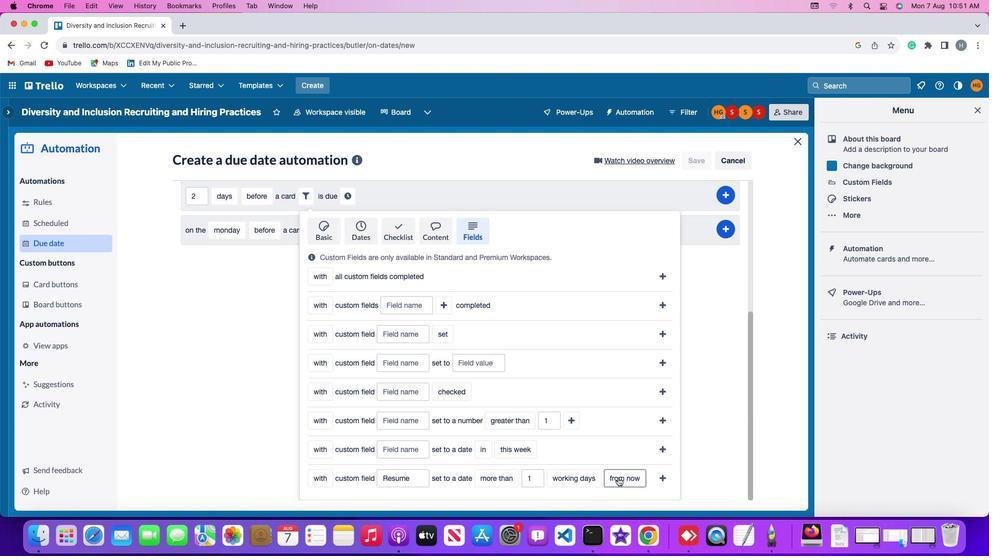 
Action: Mouse pressed left at (618, 478)
Screenshot: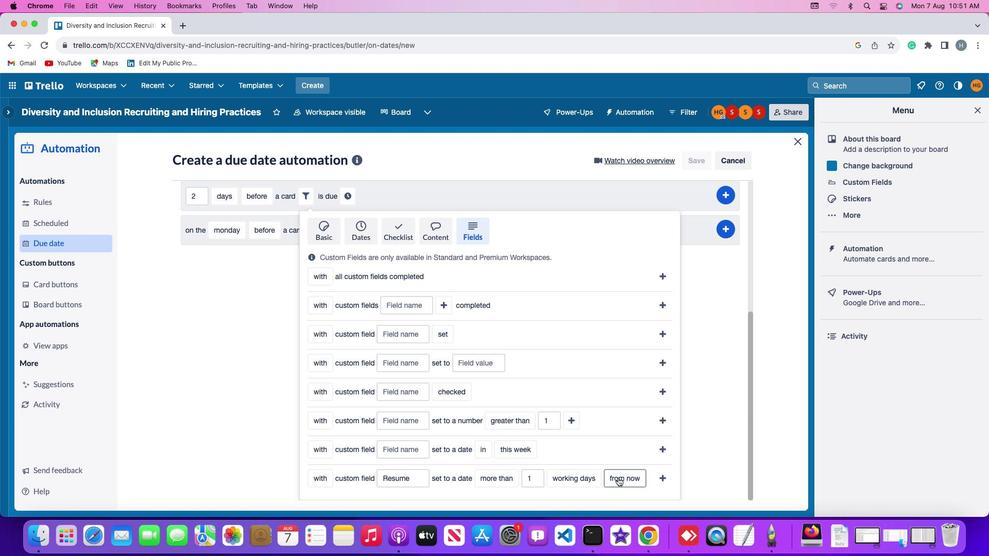 
Action: Mouse moved to (627, 438)
Screenshot: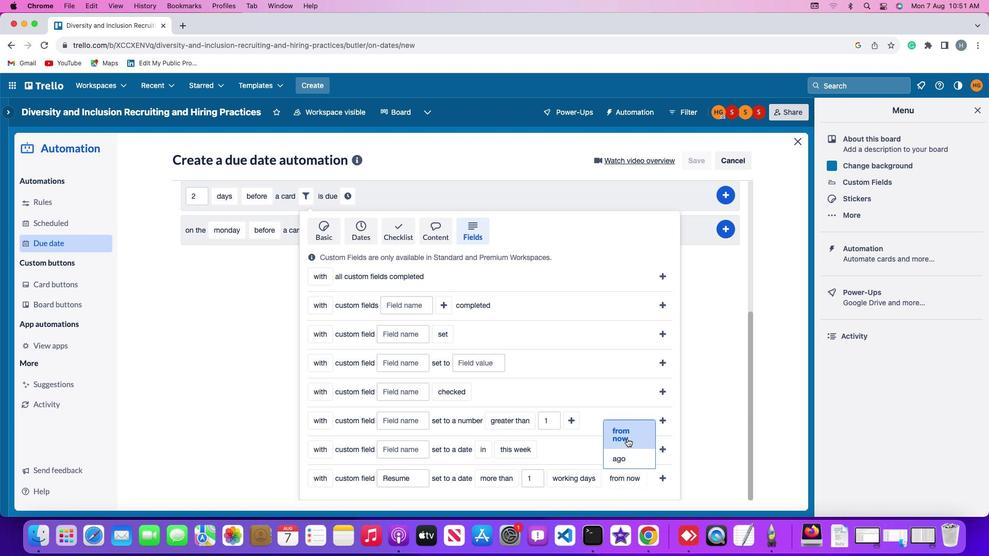 
Action: Mouse pressed left at (627, 438)
Screenshot: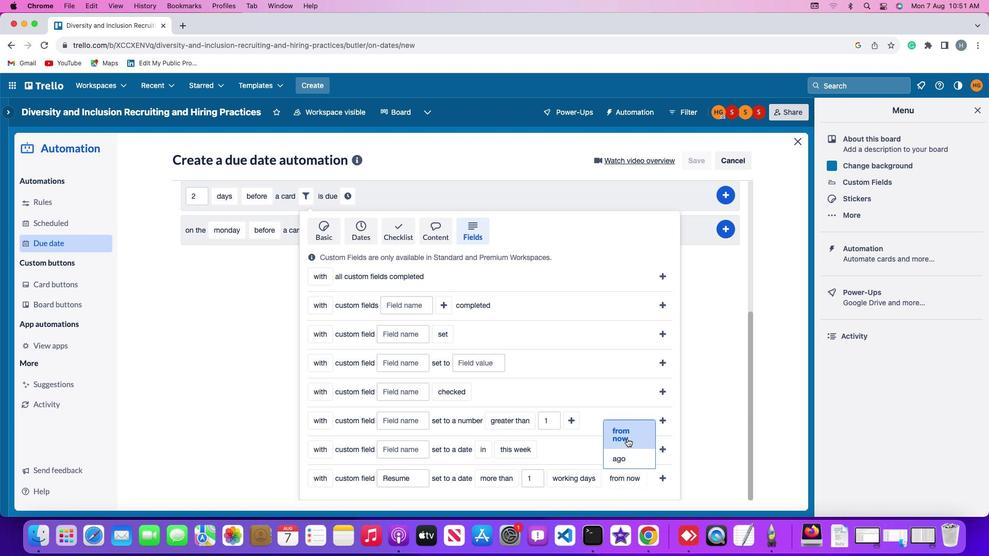 
Action: Mouse moved to (666, 476)
Screenshot: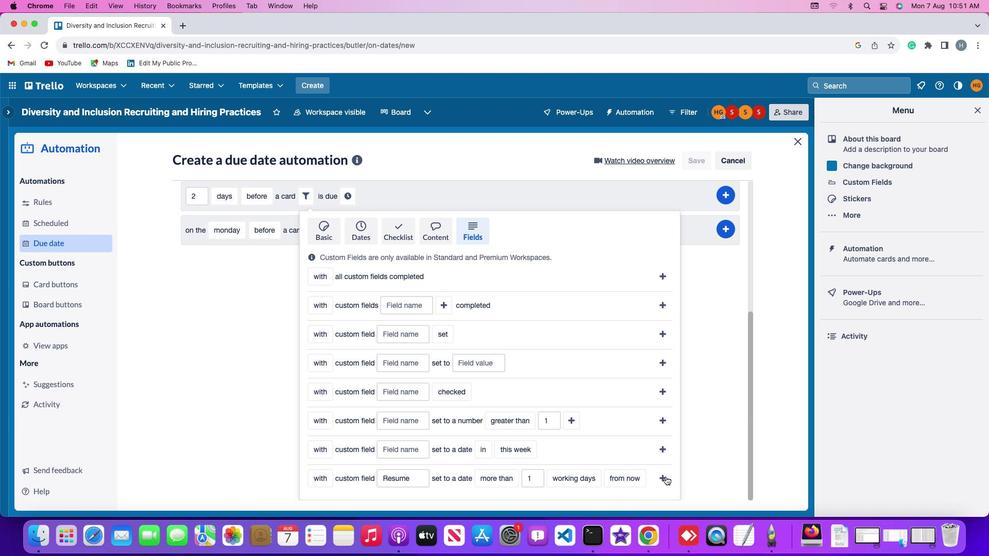 
Action: Mouse pressed left at (666, 476)
Screenshot: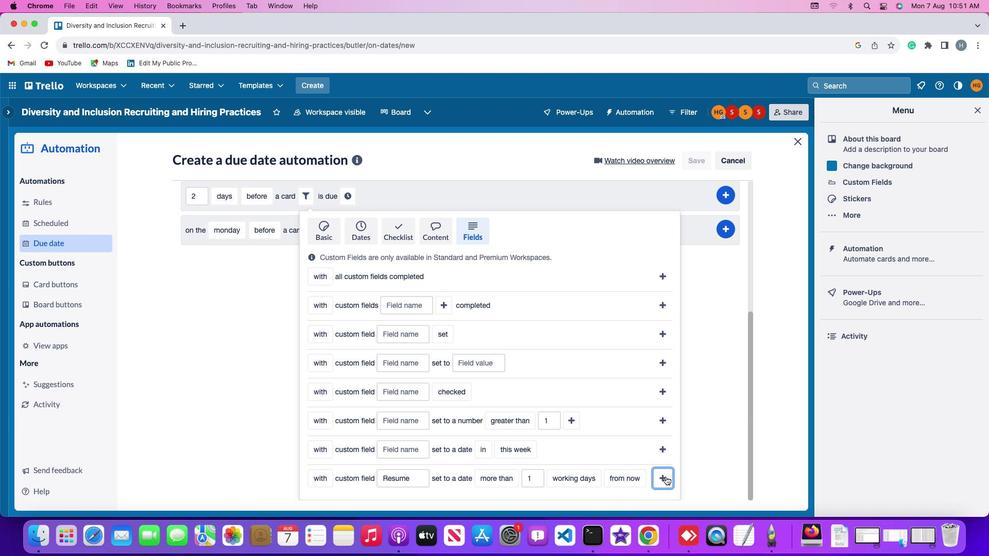 
Action: Mouse moved to (626, 415)
Screenshot: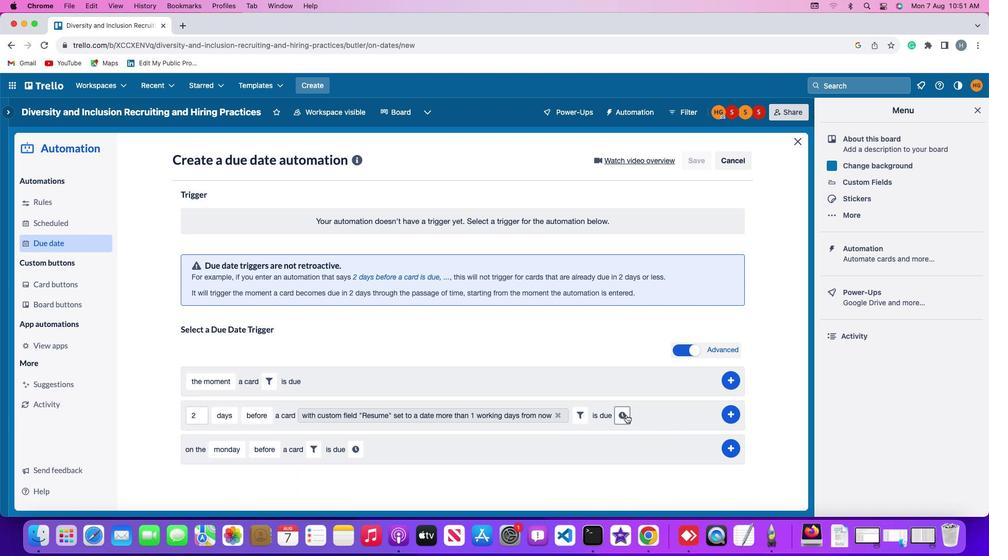 
Action: Mouse pressed left at (626, 415)
Screenshot: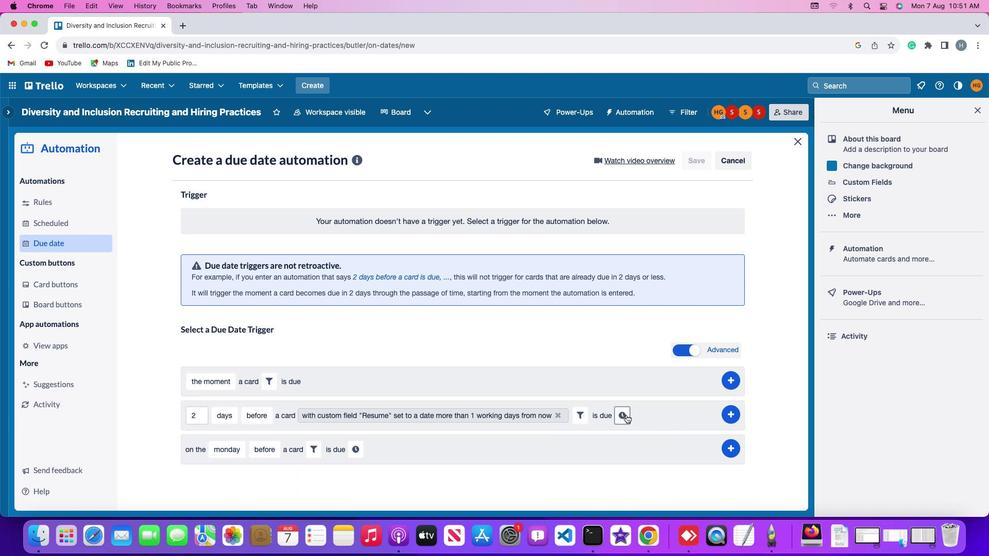 
Action: Mouse moved to (214, 438)
Screenshot: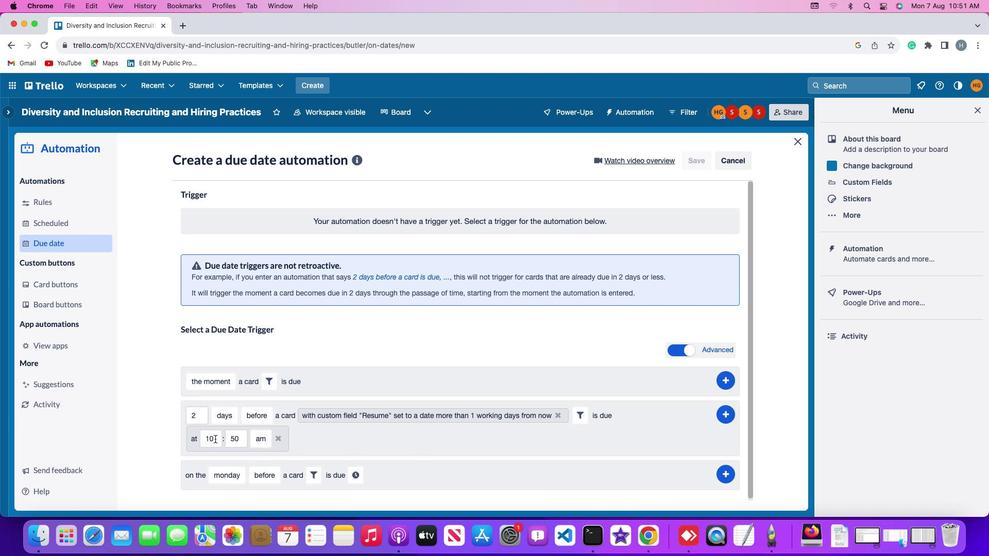 
Action: Mouse pressed left at (214, 438)
Screenshot: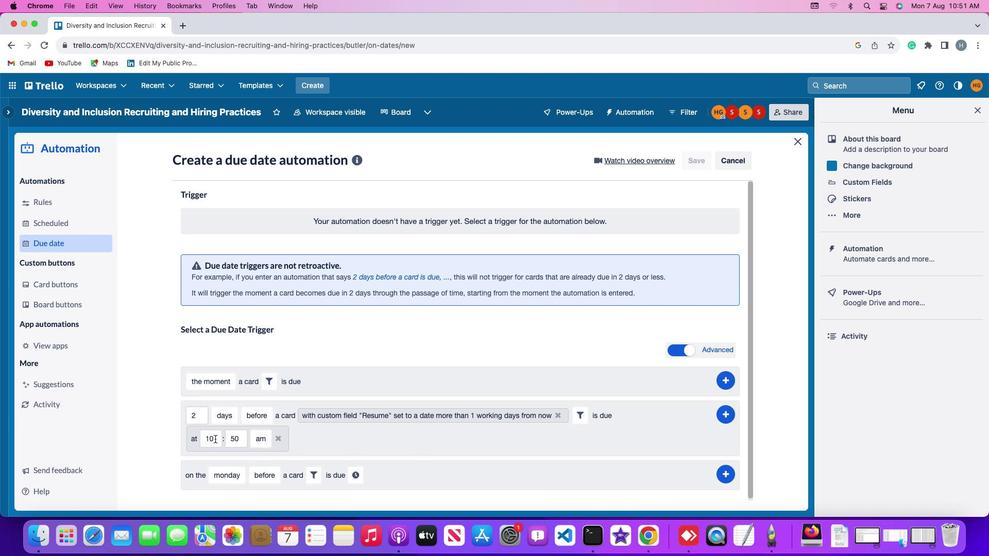 
Action: Mouse moved to (214, 438)
Screenshot: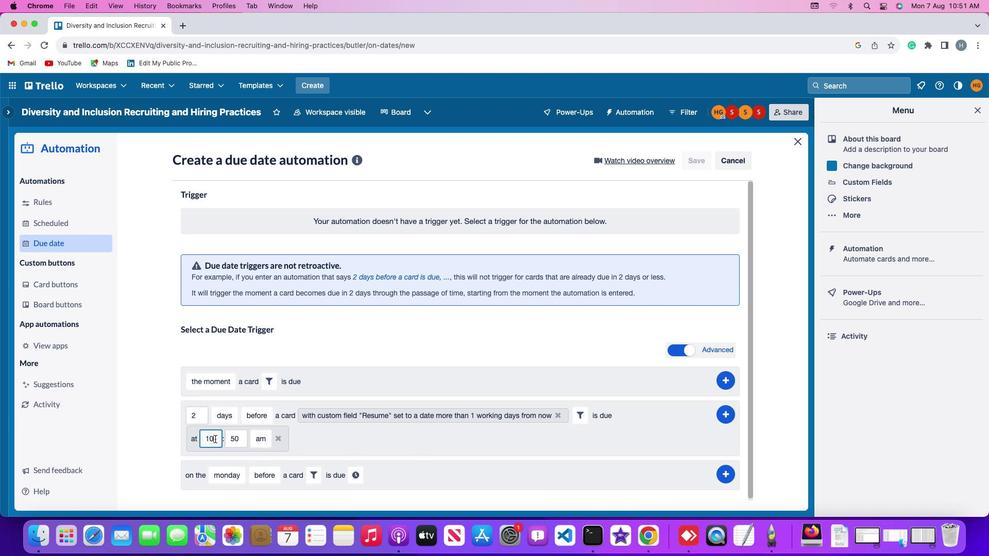 
Action: Key pressed Key.backspaceKey.backspace
Screenshot: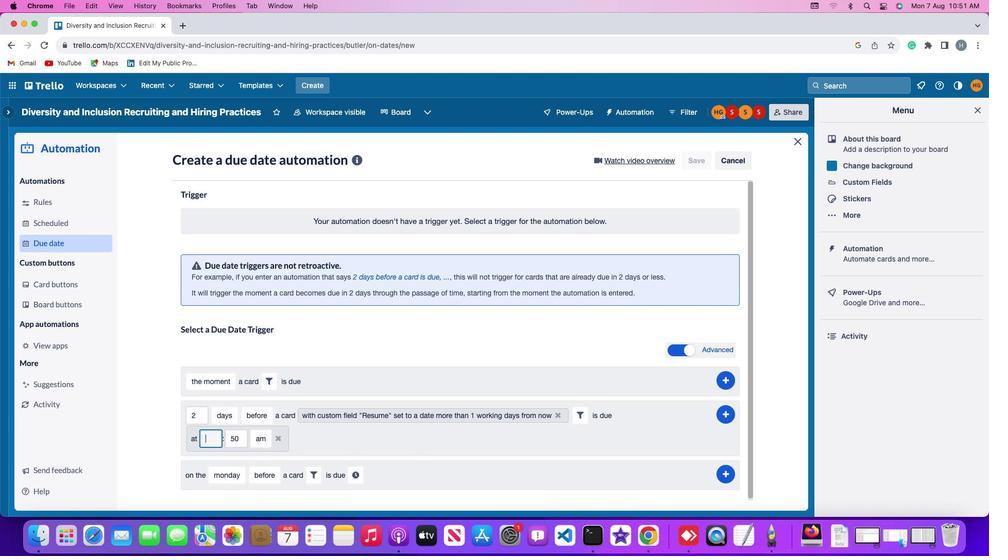 
Action: Mouse moved to (217, 438)
Screenshot: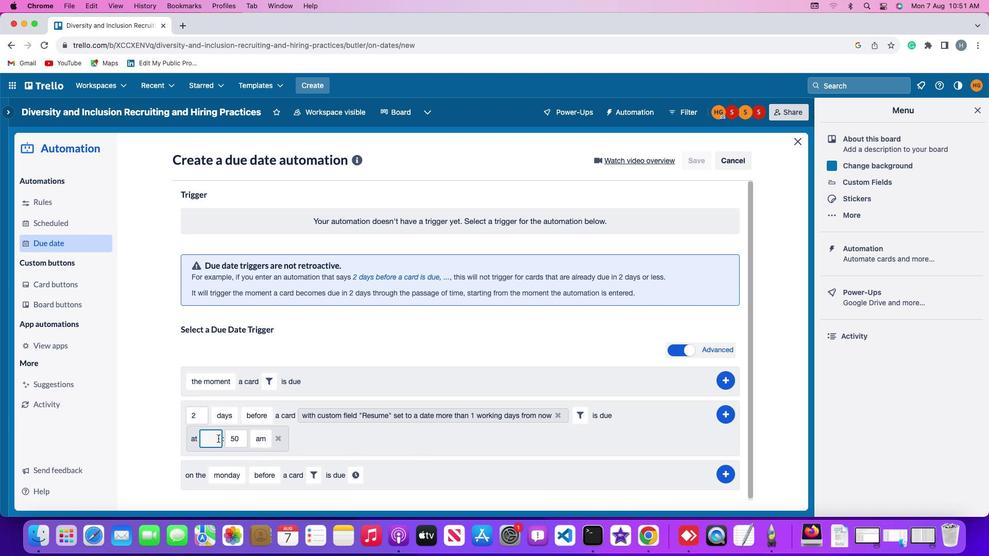 
Action: Key pressed '1''1'
Screenshot: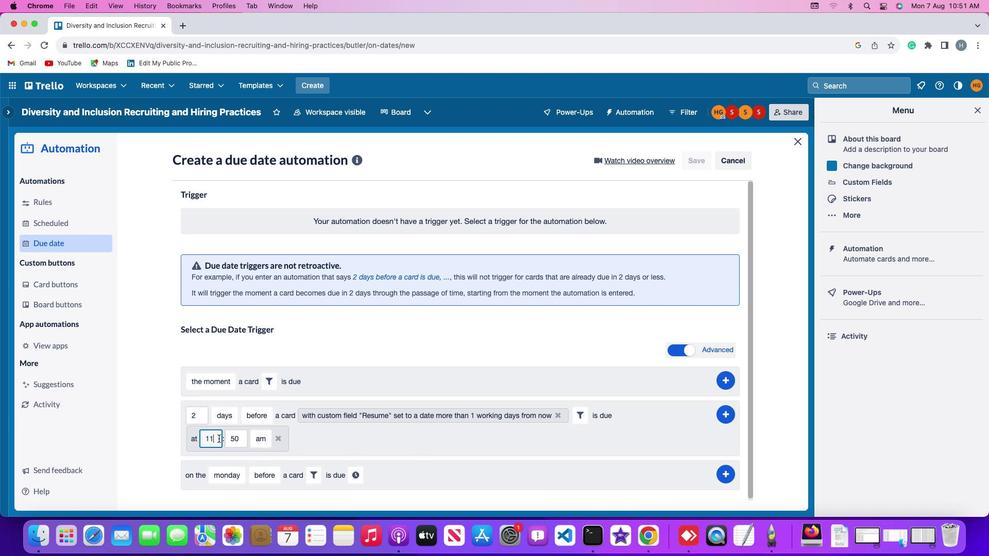 
Action: Mouse moved to (243, 437)
Screenshot: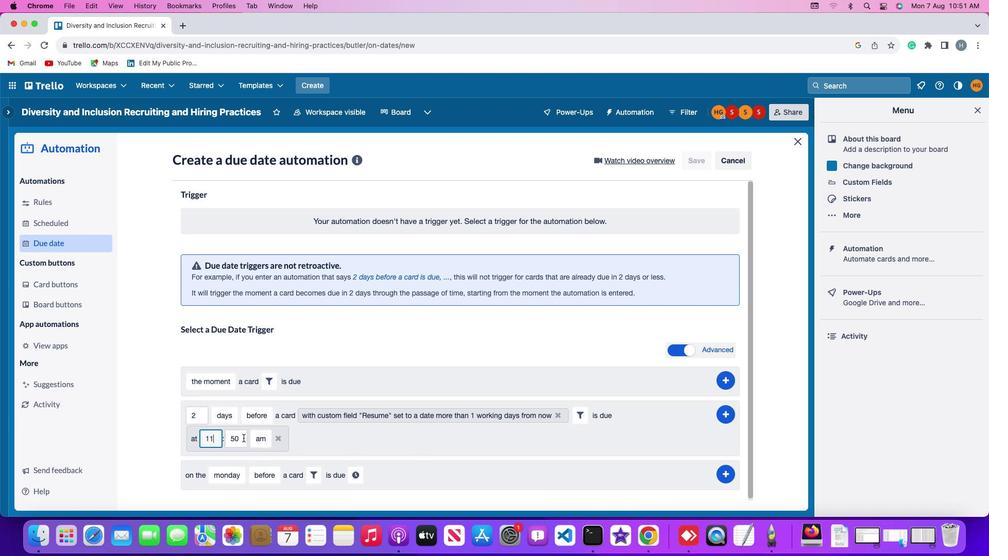 
Action: Mouse pressed left at (243, 437)
Screenshot: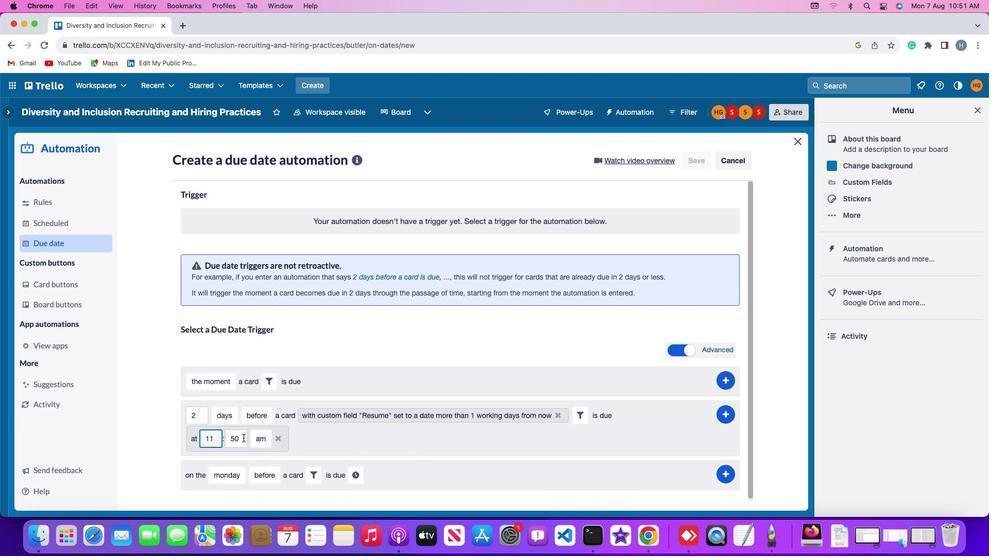 
Action: Key pressed Key.backspaceKey.backspace'0''0'
Screenshot: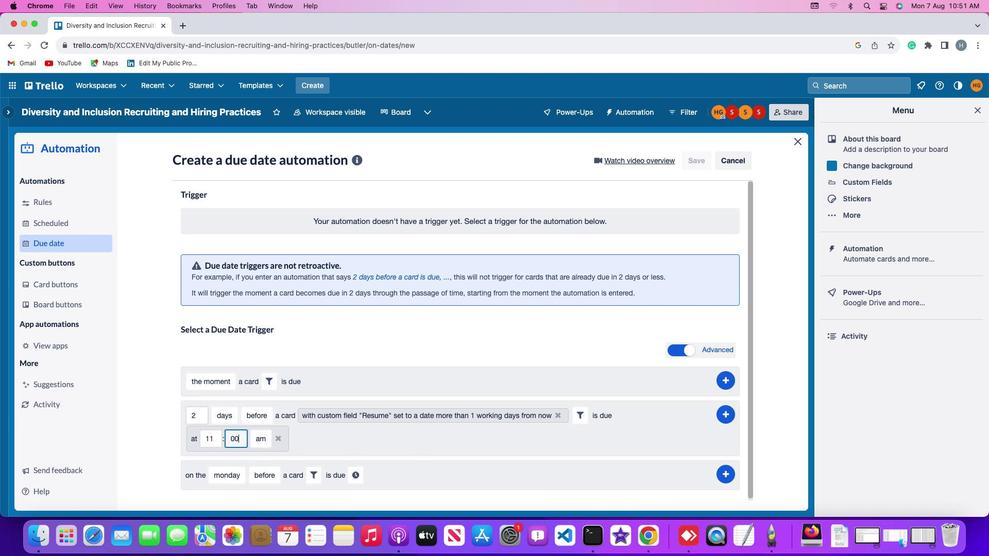 
Action: Mouse moved to (261, 439)
Screenshot: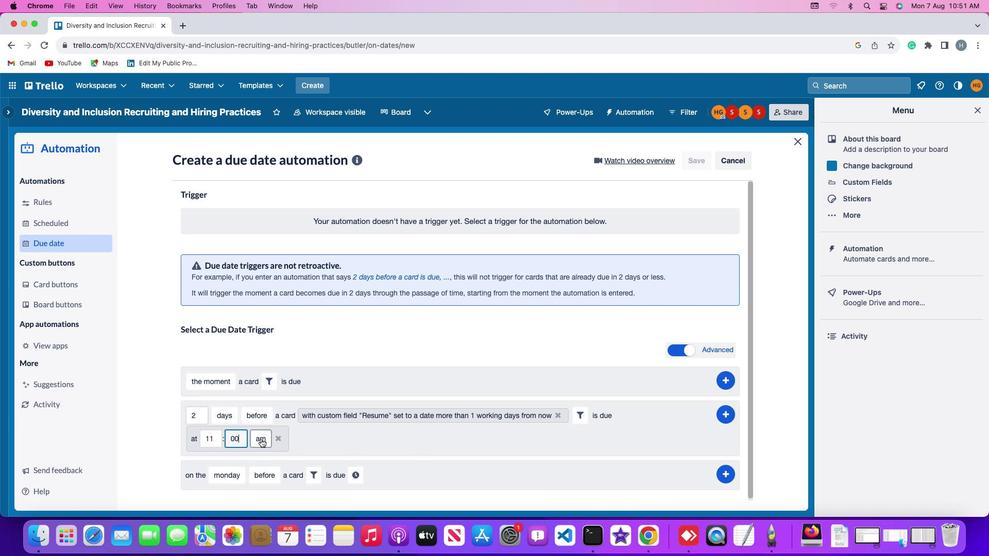 
Action: Mouse pressed left at (261, 439)
Screenshot: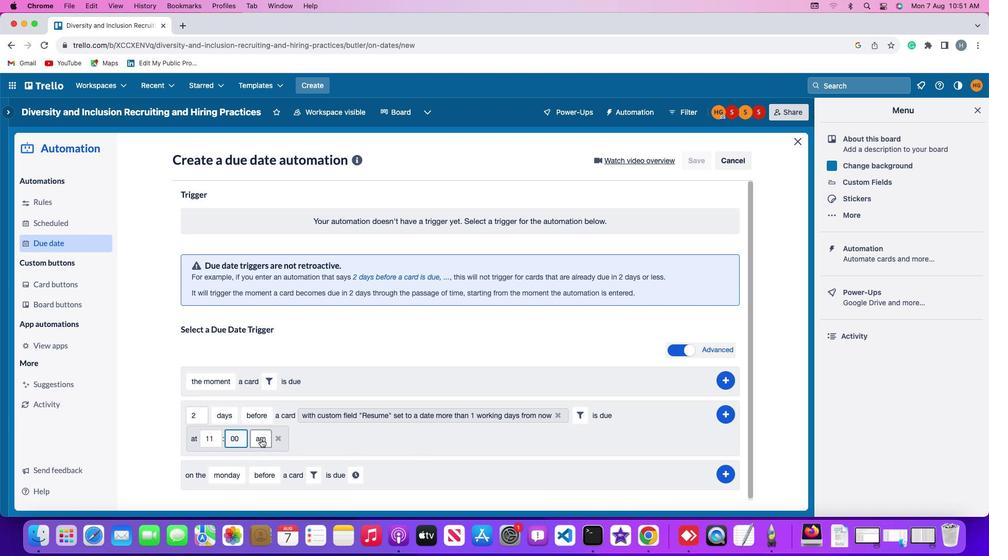 
Action: Mouse moved to (264, 461)
Screenshot: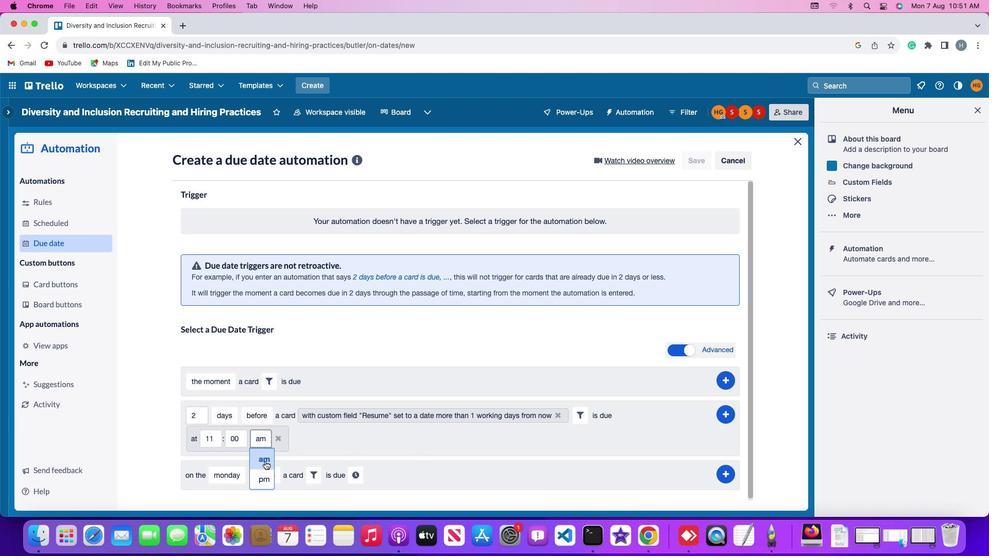 
Action: Mouse pressed left at (264, 461)
Screenshot: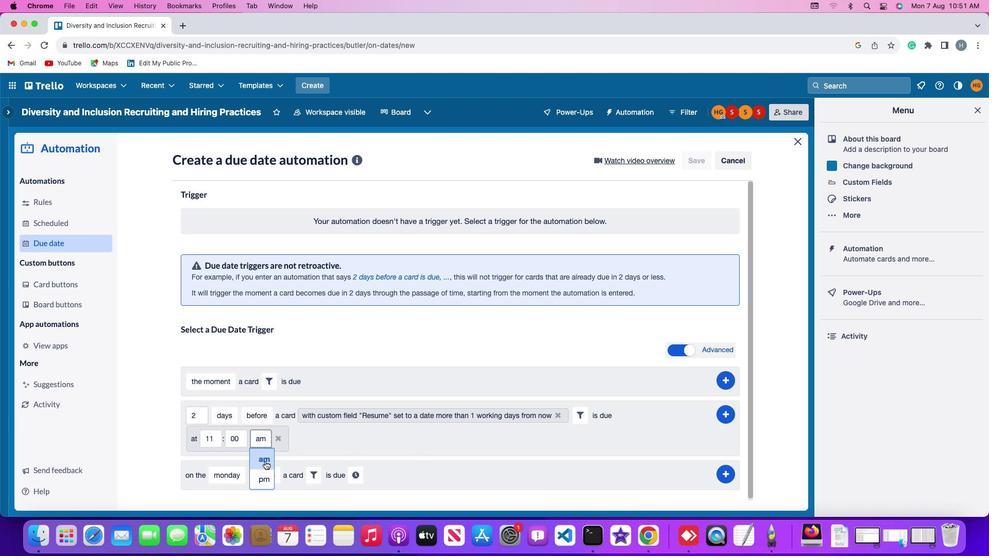 
Action: Mouse moved to (726, 413)
Screenshot: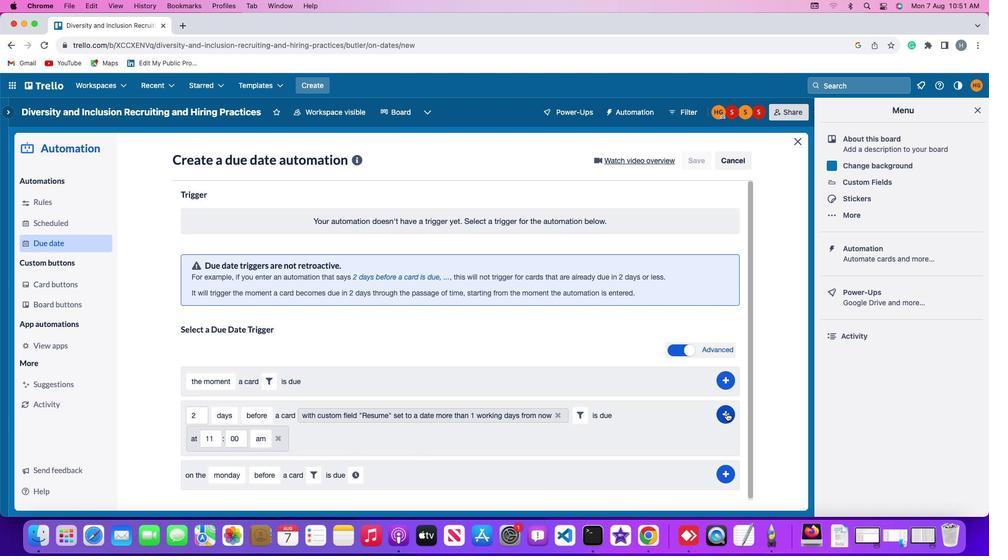 
Action: Mouse pressed left at (726, 413)
Screenshot: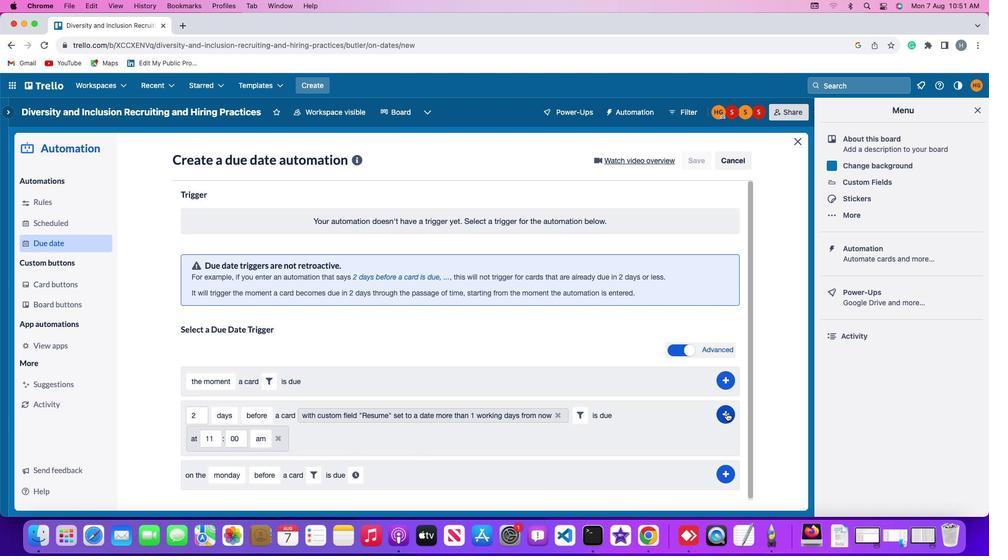 
Action: Mouse moved to (780, 325)
Screenshot: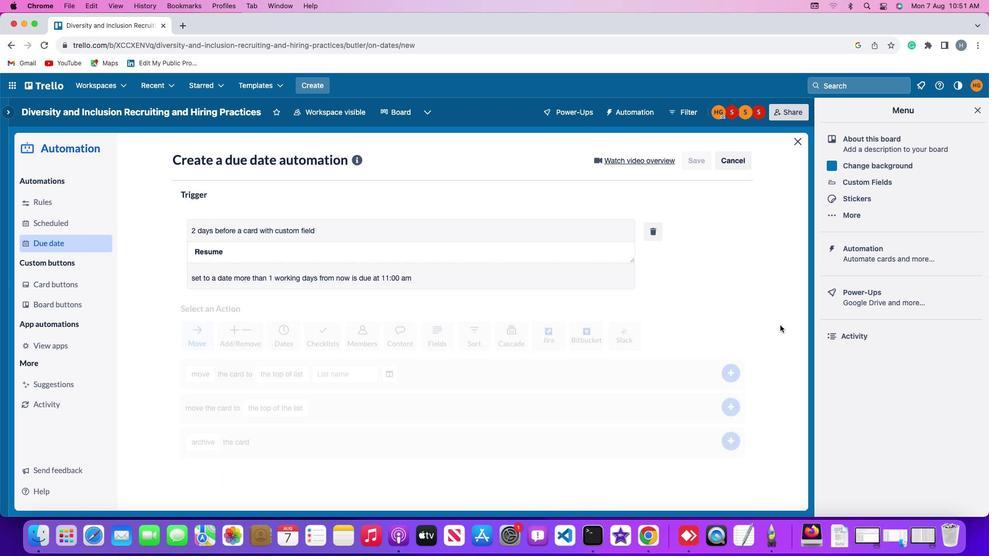 
